 Task: Add a signature Karen Flores containing Best wishes for a happy National Youth Day, Karen Flores to email address softage.5@softage.net and add a label Dashboards
Action: Mouse moved to (855, 73)
Screenshot: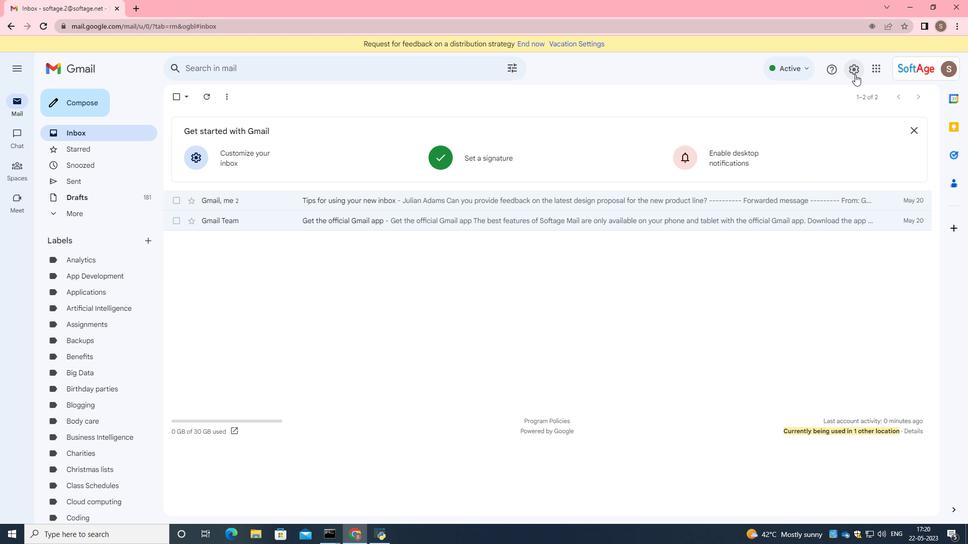 
Action: Mouse pressed left at (855, 73)
Screenshot: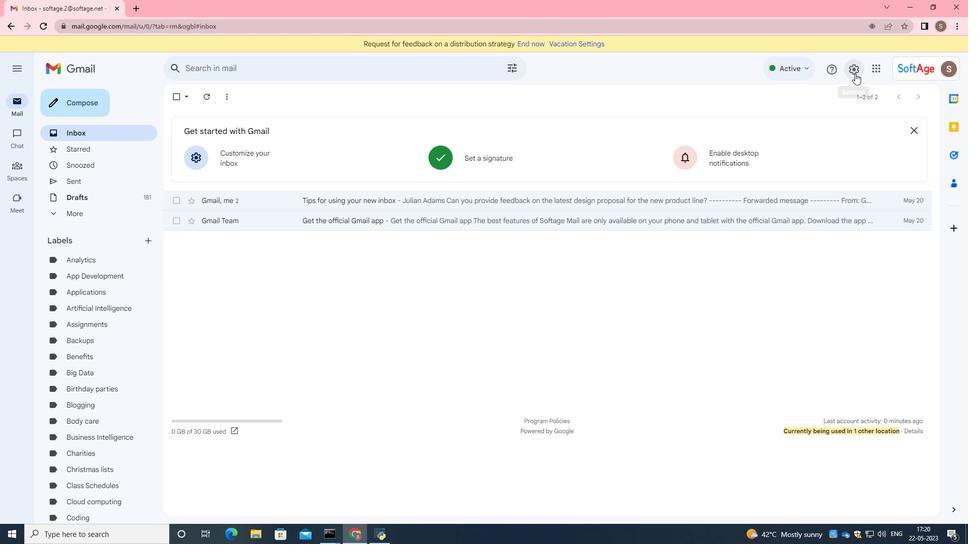
Action: Mouse moved to (846, 118)
Screenshot: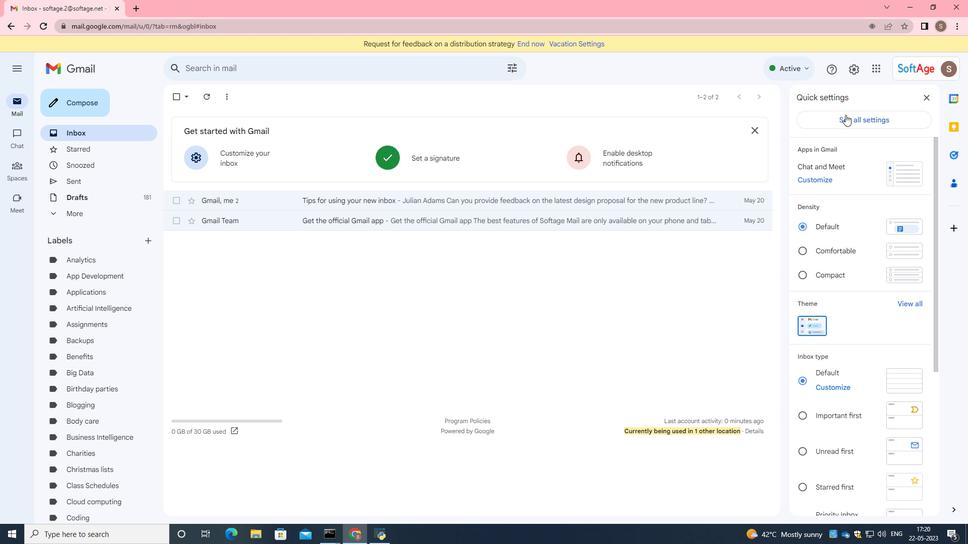 
Action: Mouse pressed left at (846, 118)
Screenshot: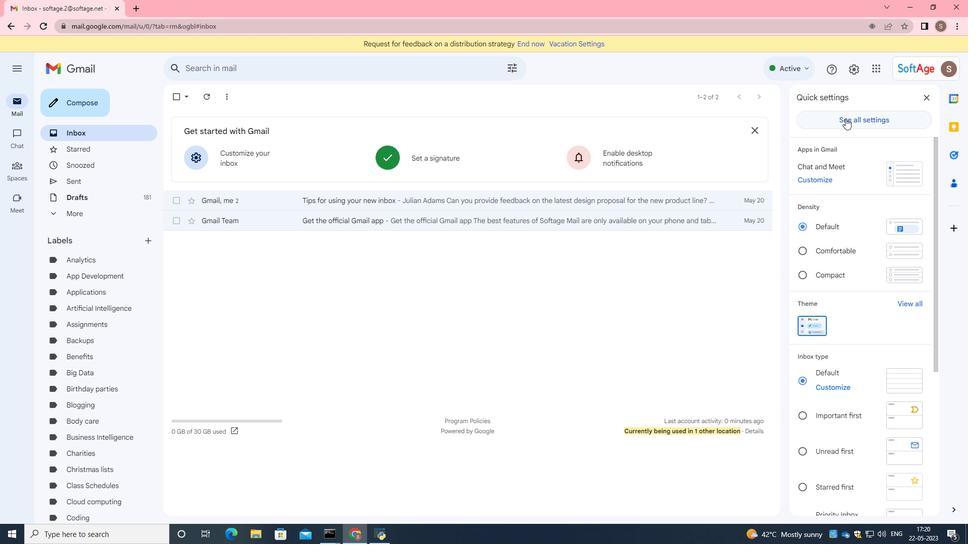 
Action: Mouse moved to (429, 231)
Screenshot: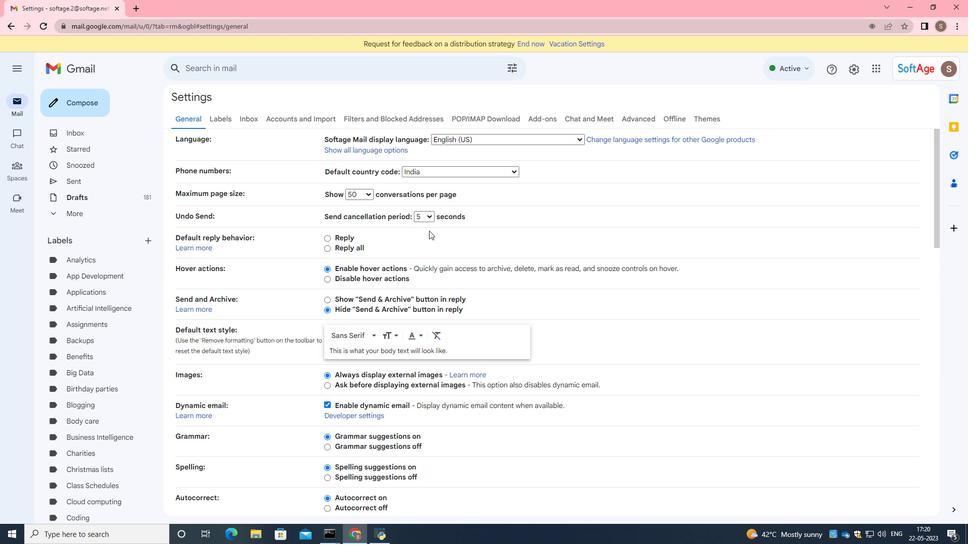 
Action: Mouse scrolled (429, 231) with delta (0, 0)
Screenshot: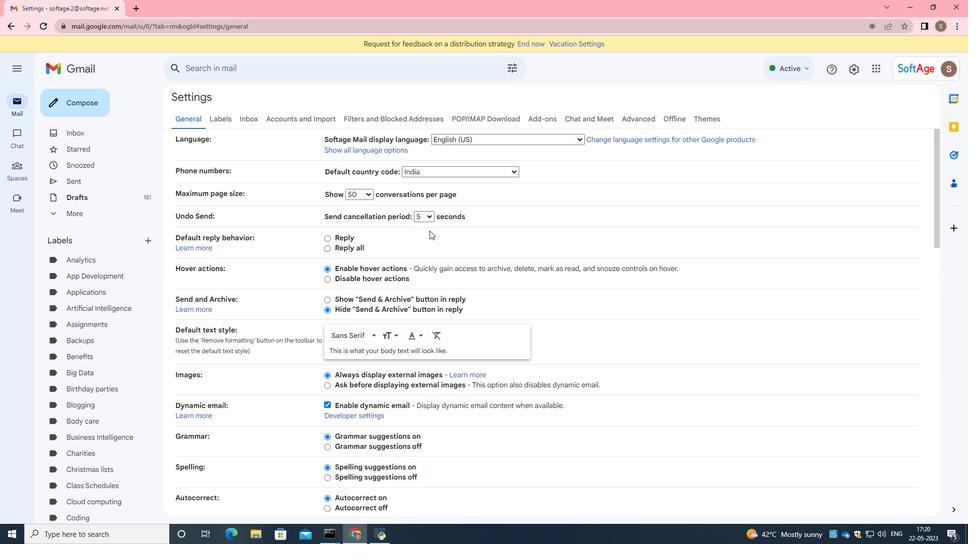 
Action: Mouse scrolled (429, 231) with delta (0, 0)
Screenshot: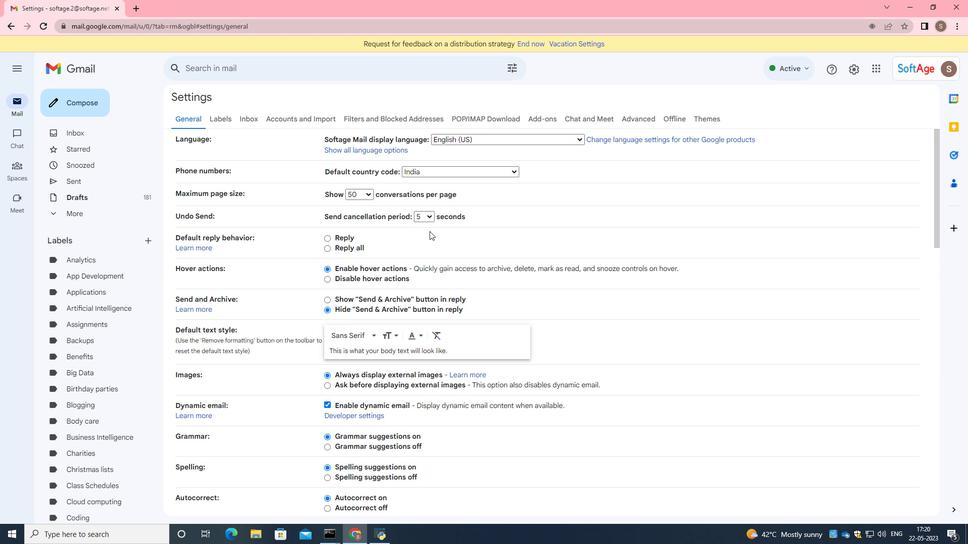 
Action: Mouse scrolled (429, 231) with delta (0, 0)
Screenshot: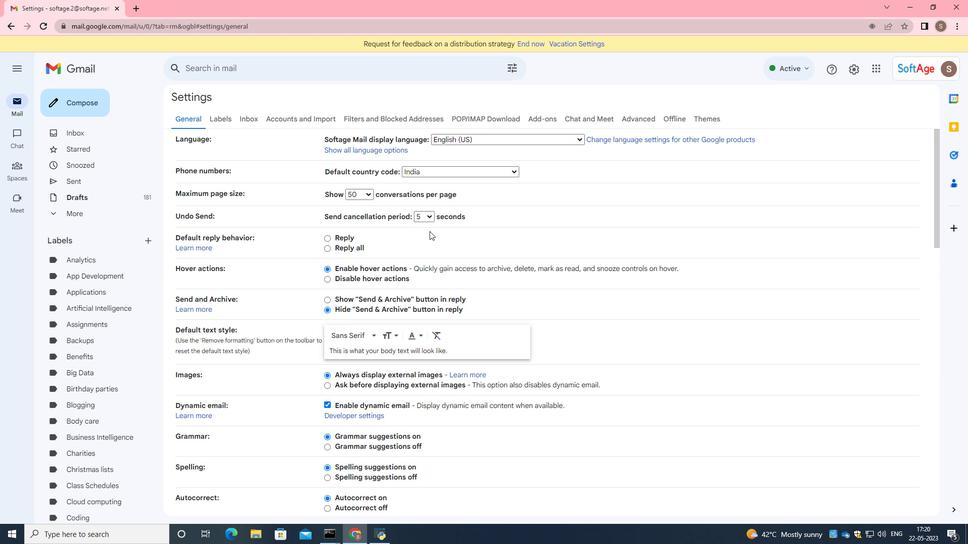 
Action: Mouse scrolled (429, 231) with delta (0, 0)
Screenshot: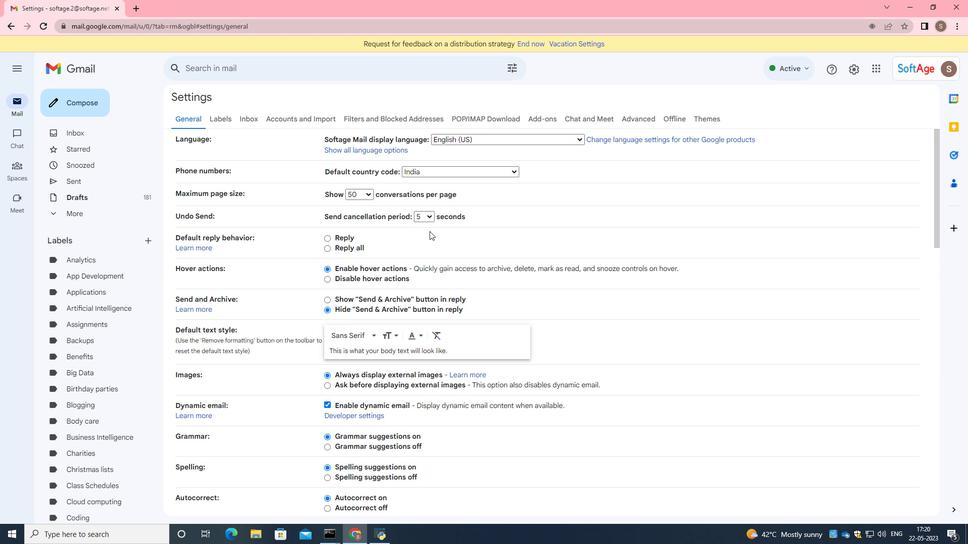 
Action: Mouse moved to (430, 230)
Screenshot: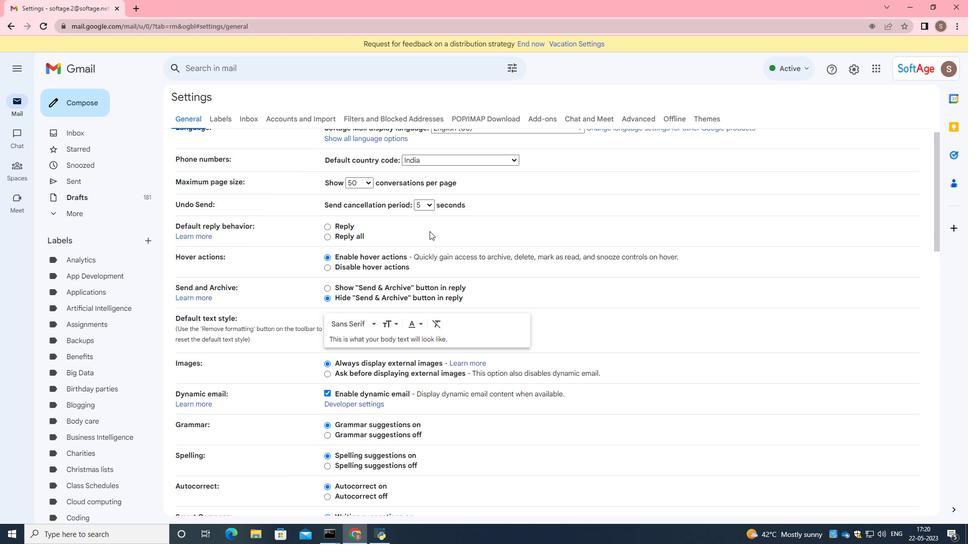 
Action: Mouse scrolled (430, 229) with delta (0, 0)
Screenshot: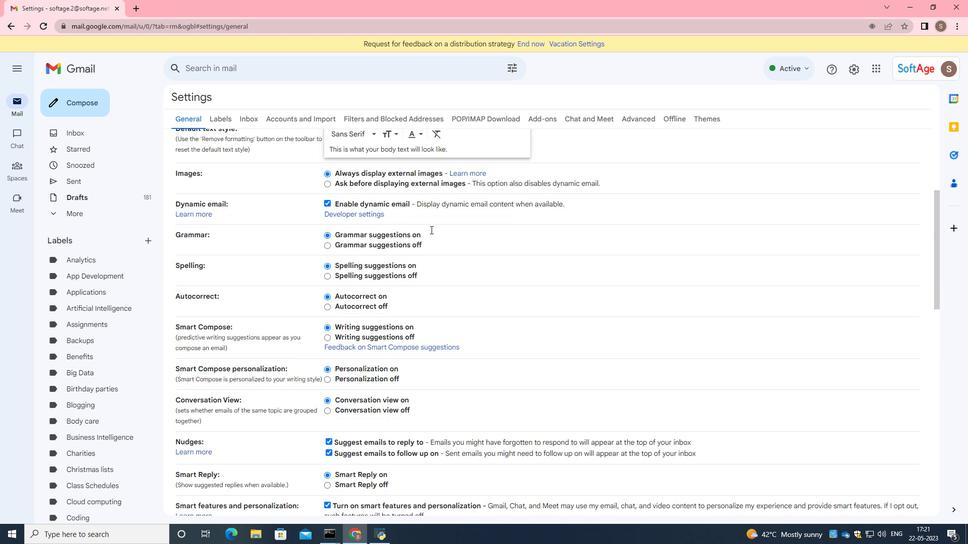 
Action: Mouse scrolled (430, 229) with delta (0, 0)
Screenshot: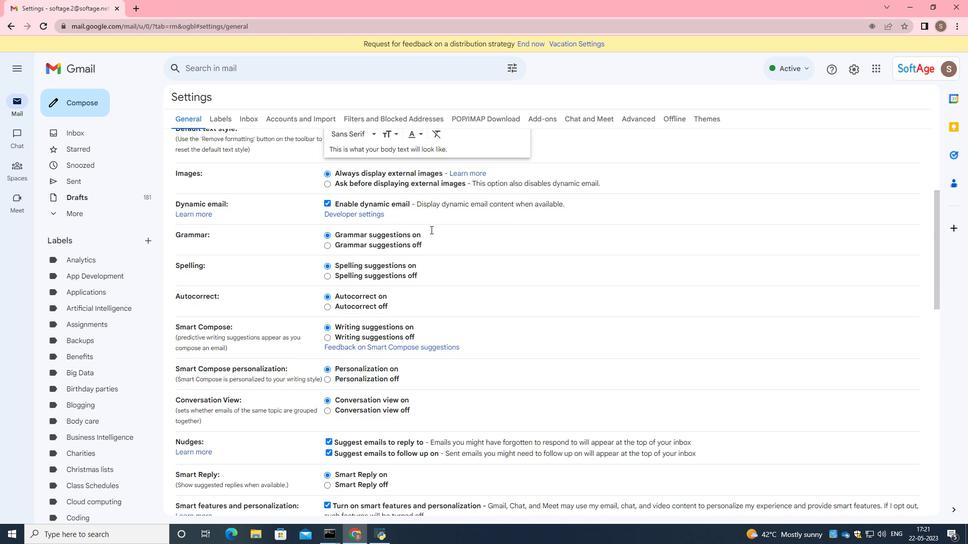 
Action: Mouse moved to (431, 229)
Screenshot: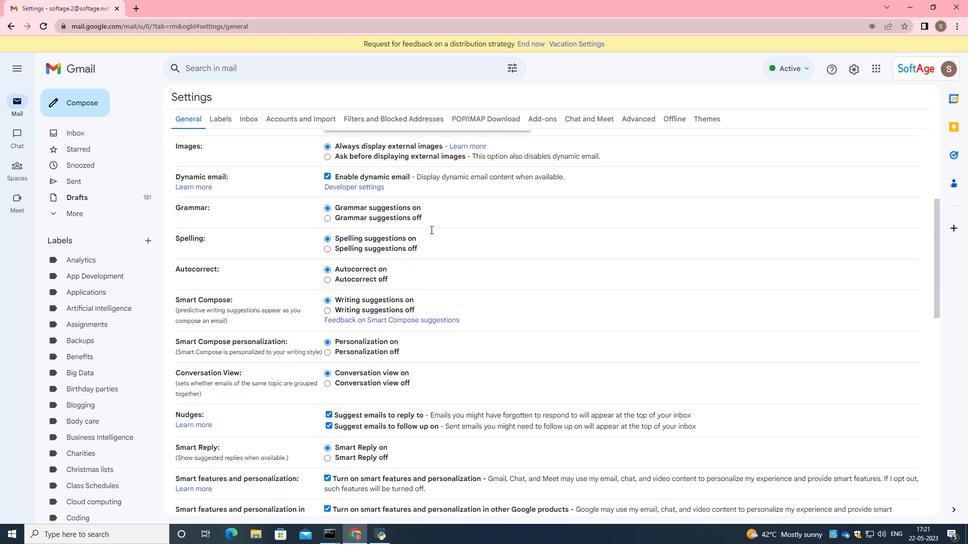
Action: Mouse scrolled (431, 229) with delta (0, 0)
Screenshot: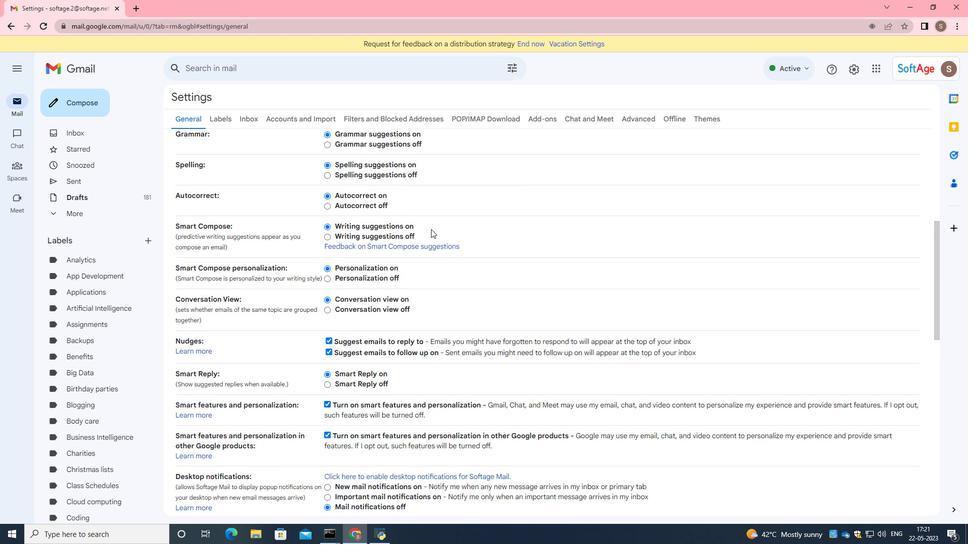 
Action: Mouse scrolled (431, 229) with delta (0, 0)
Screenshot: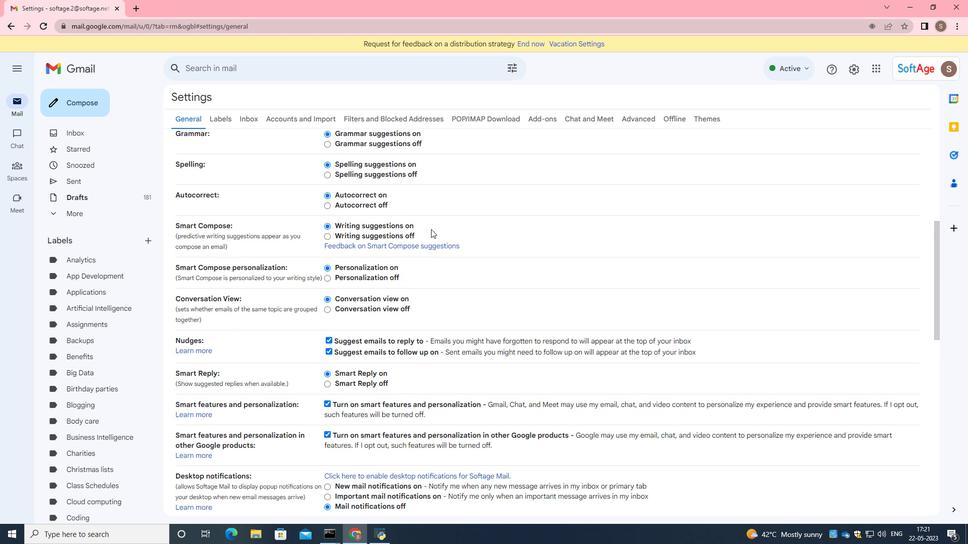 
Action: Mouse moved to (431, 229)
Screenshot: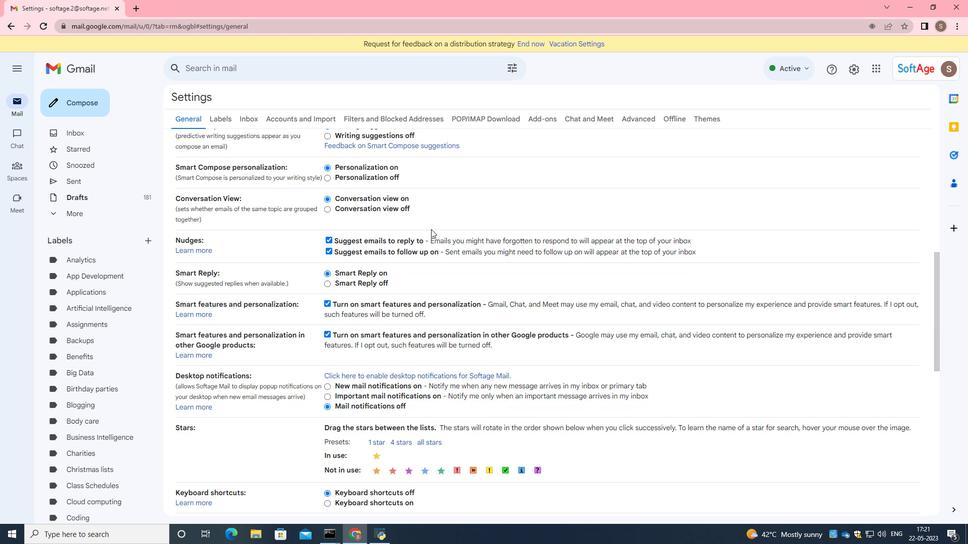 
Action: Mouse scrolled (431, 228) with delta (0, 0)
Screenshot: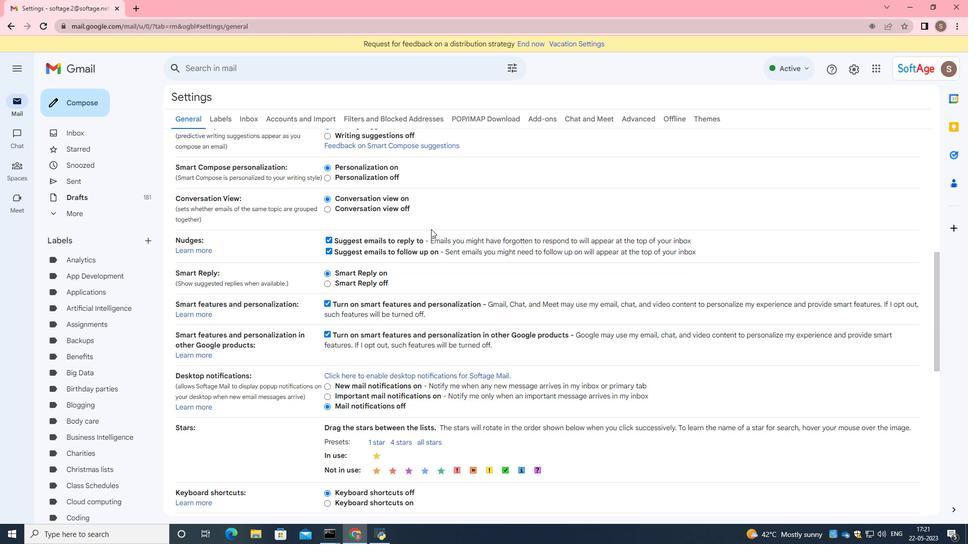 
Action: Mouse moved to (432, 229)
Screenshot: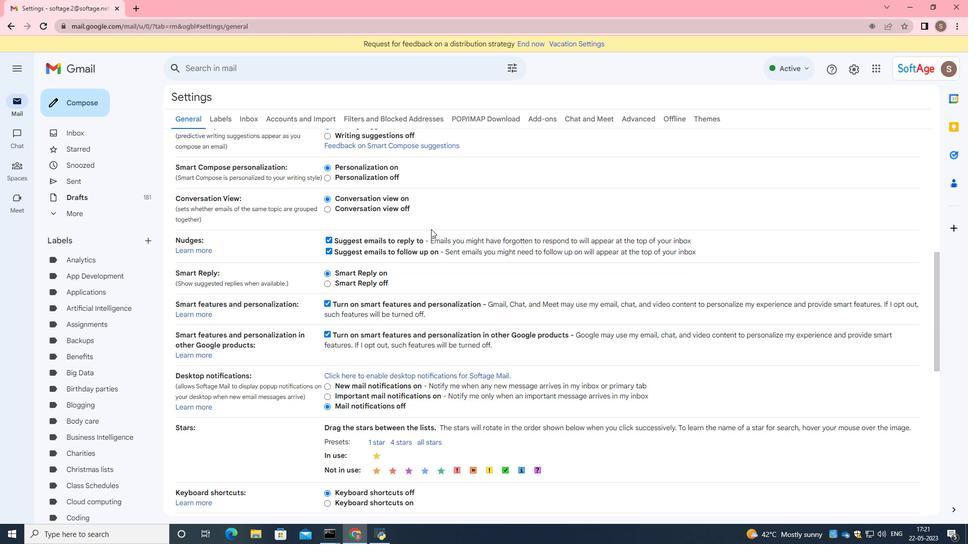 
Action: Mouse scrolled (431, 228) with delta (0, 0)
Screenshot: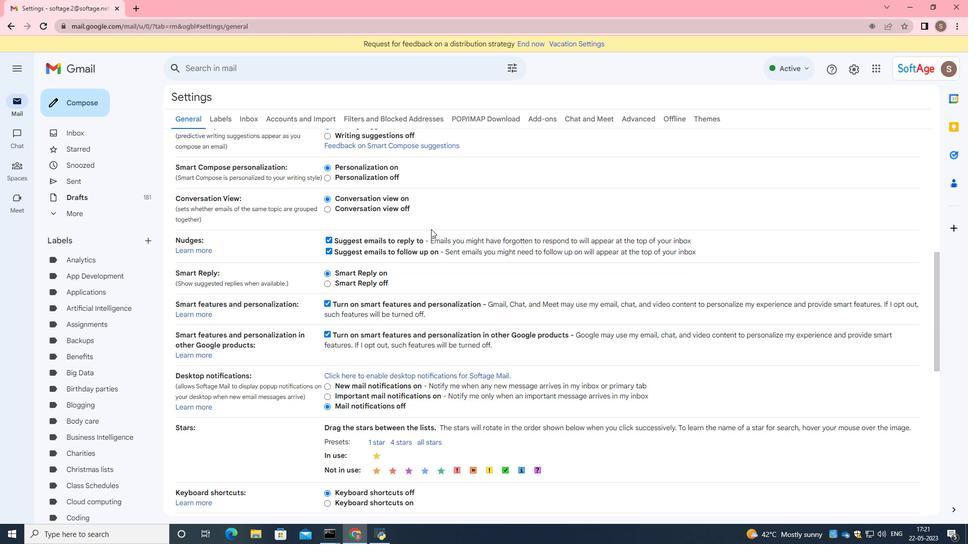 
Action: Mouse scrolled (432, 229) with delta (0, 0)
Screenshot: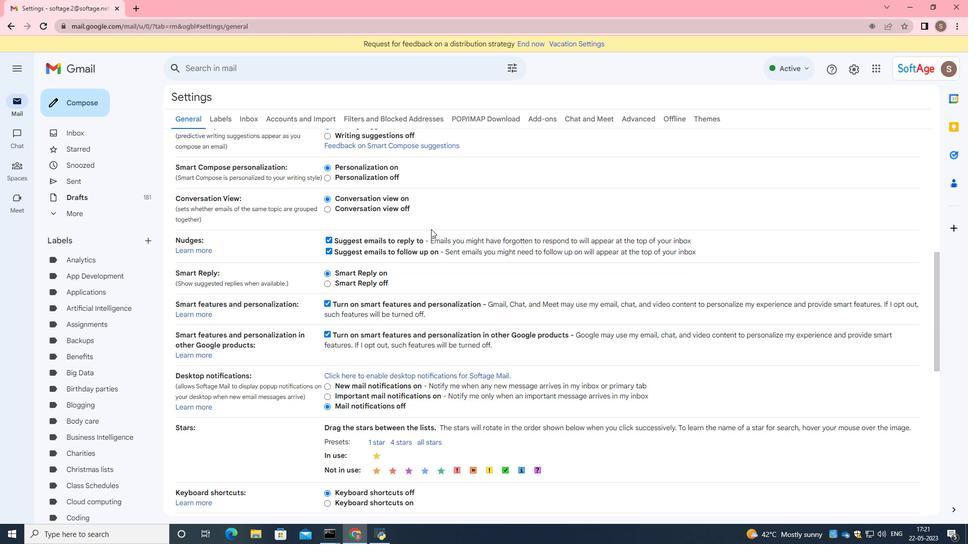 
Action: Mouse moved to (432, 230)
Screenshot: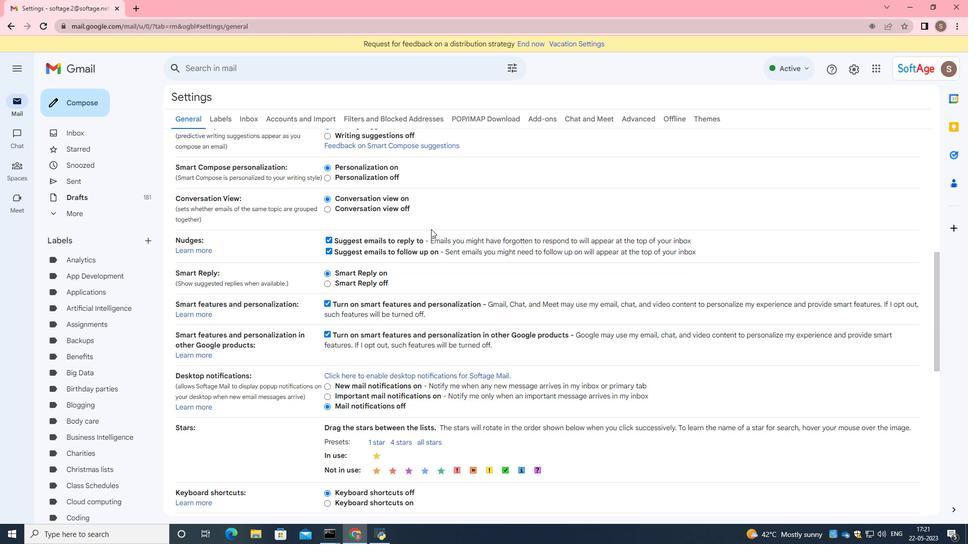 
Action: Mouse scrolled (432, 229) with delta (0, 0)
Screenshot: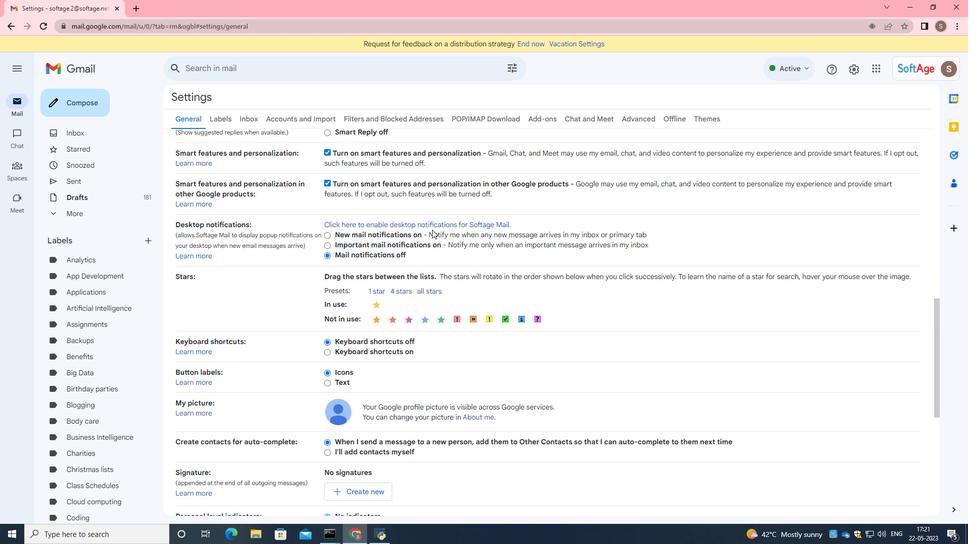 
Action: Mouse moved to (432, 230)
Screenshot: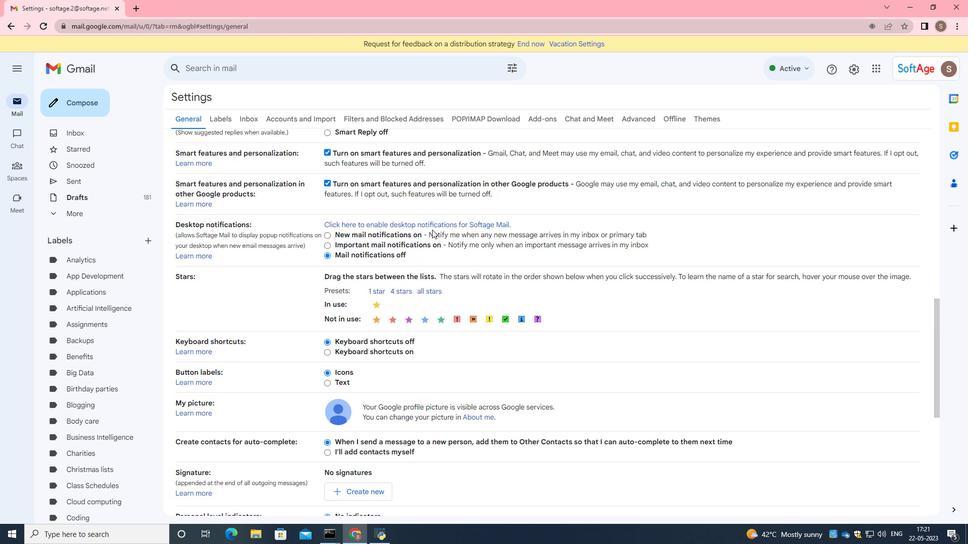 
Action: Mouse scrolled (432, 229) with delta (0, 0)
Screenshot: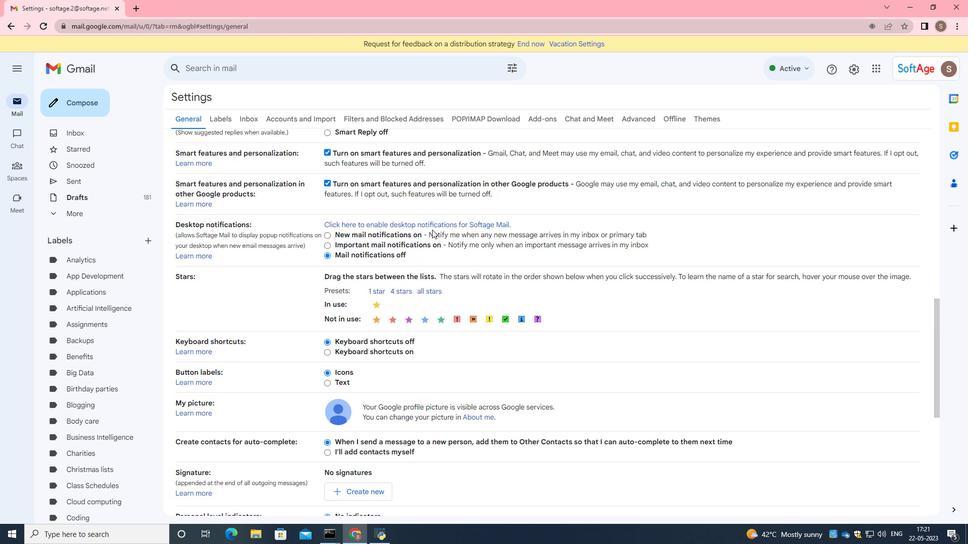 
Action: Mouse moved to (432, 230)
Screenshot: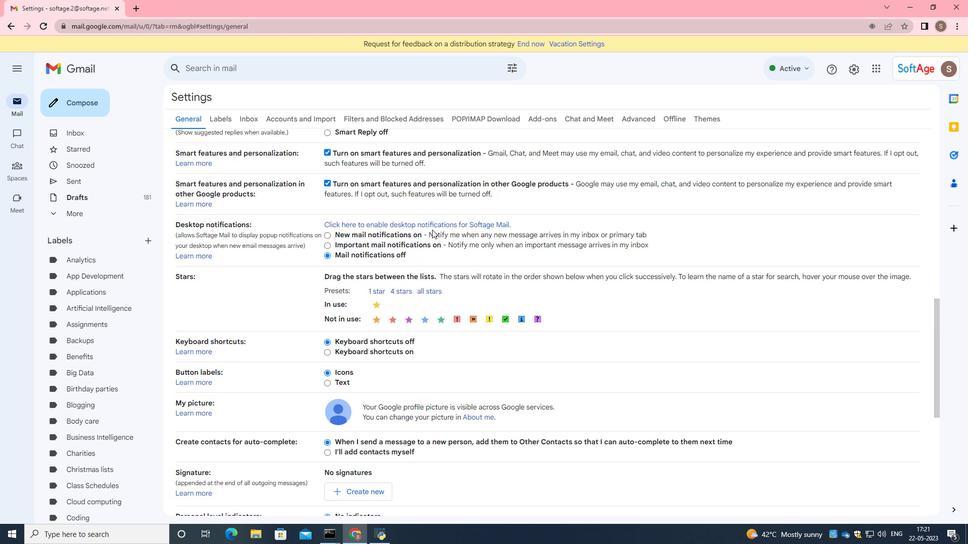 
Action: Mouse scrolled (432, 230) with delta (0, 0)
Screenshot: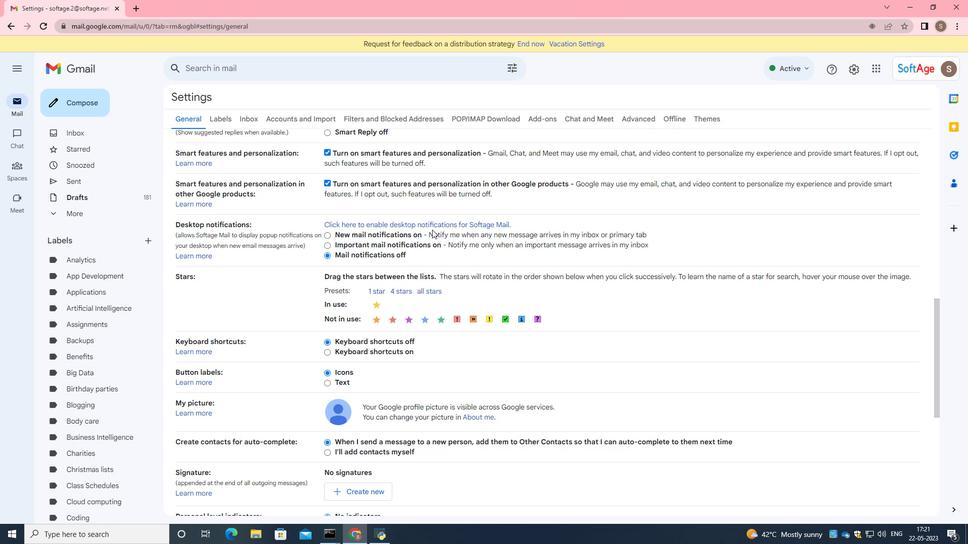 
Action: Mouse moved to (366, 334)
Screenshot: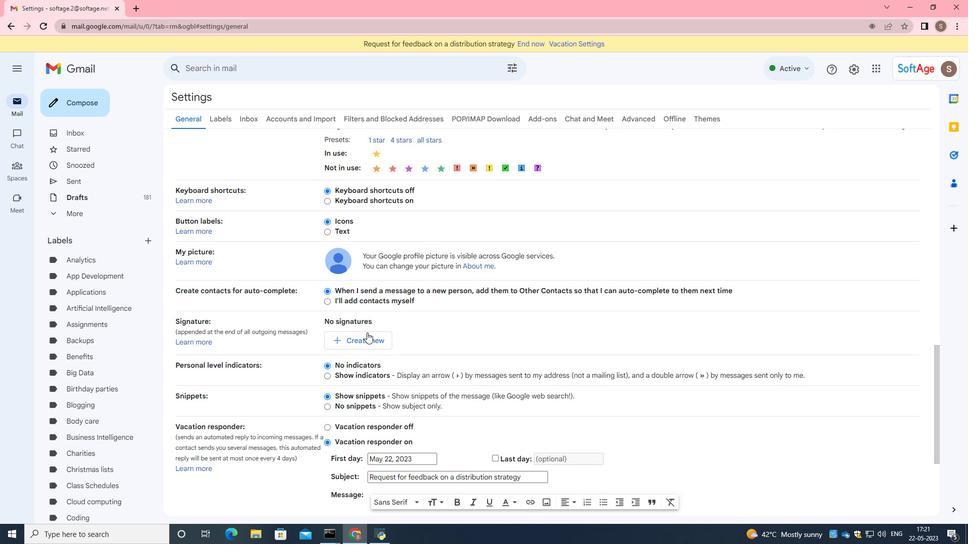 
Action: Mouse pressed left at (366, 334)
Screenshot: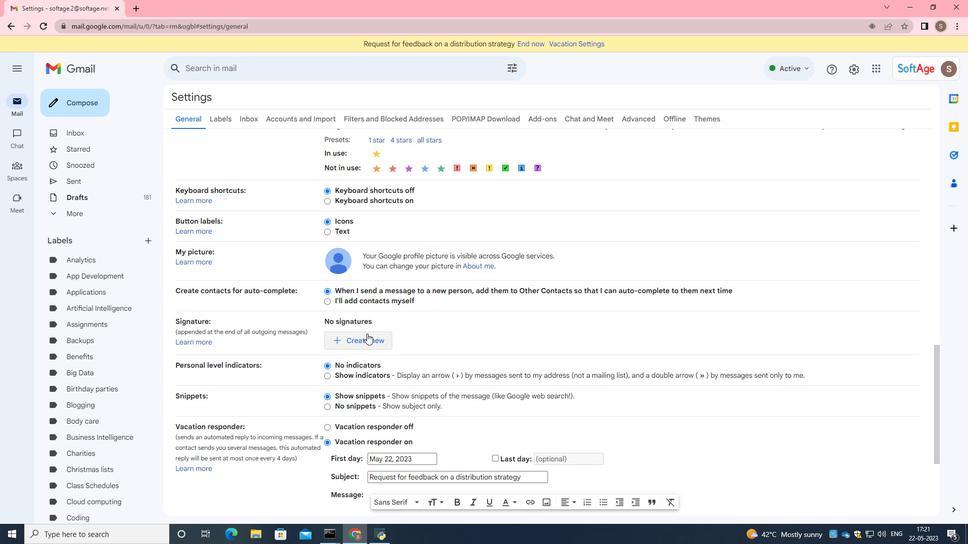 
Action: Mouse moved to (429, 272)
Screenshot: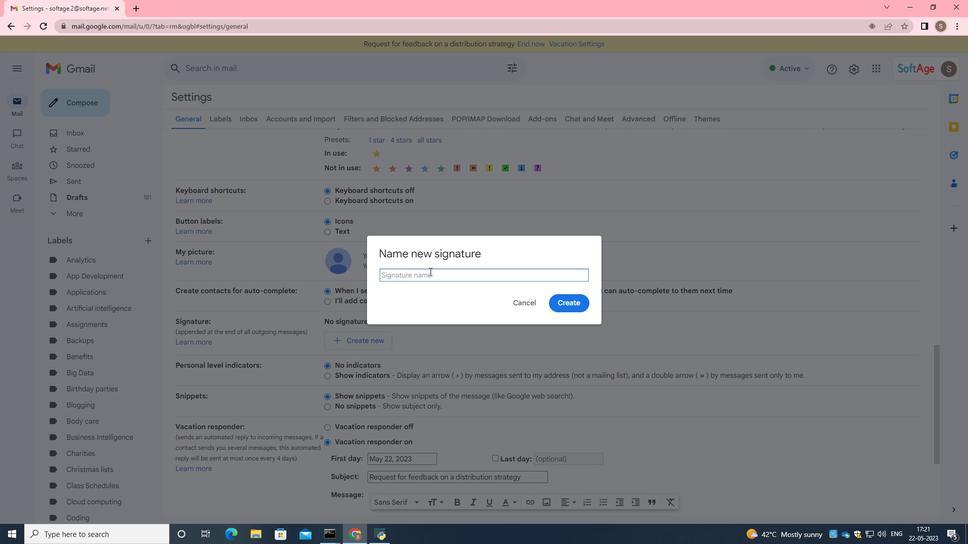 
Action: Key pressed <Key.caps_lock>K<Key.caps_lock>aran<Key.space><Key.caps_lock>F<Key.caps_lock>lores
Screenshot: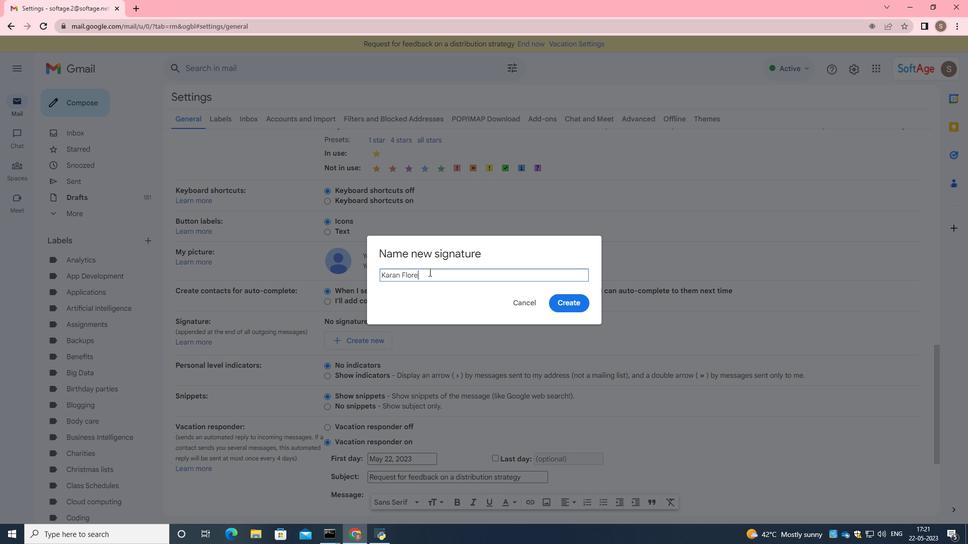 
Action: Mouse moved to (567, 303)
Screenshot: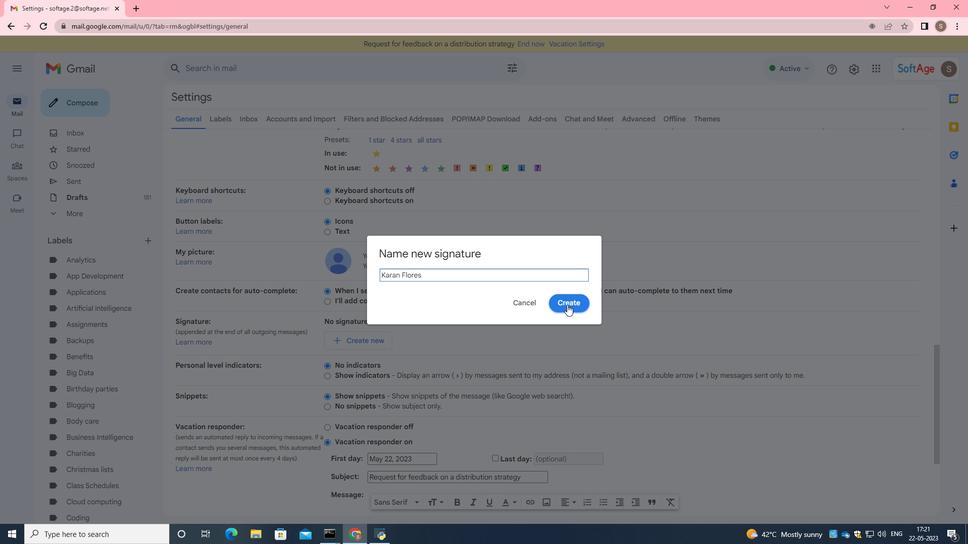
Action: Mouse pressed left at (567, 303)
Screenshot: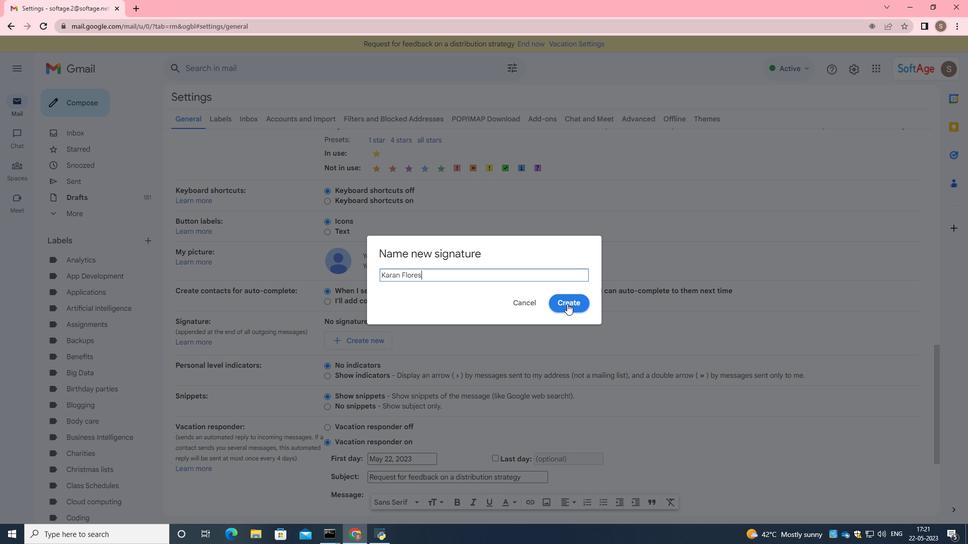 
Action: Mouse moved to (541, 335)
Screenshot: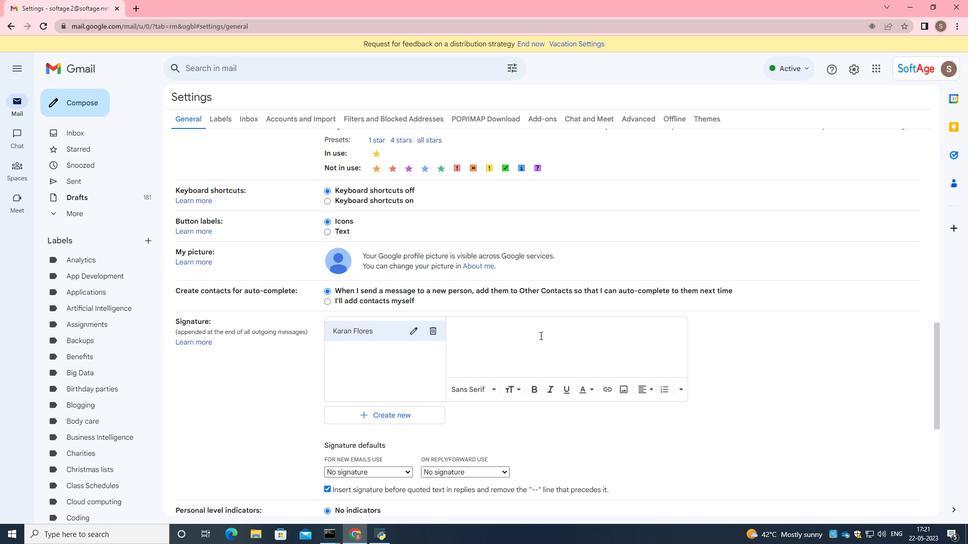 
Action: Mouse pressed left at (541, 335)
Screenshot: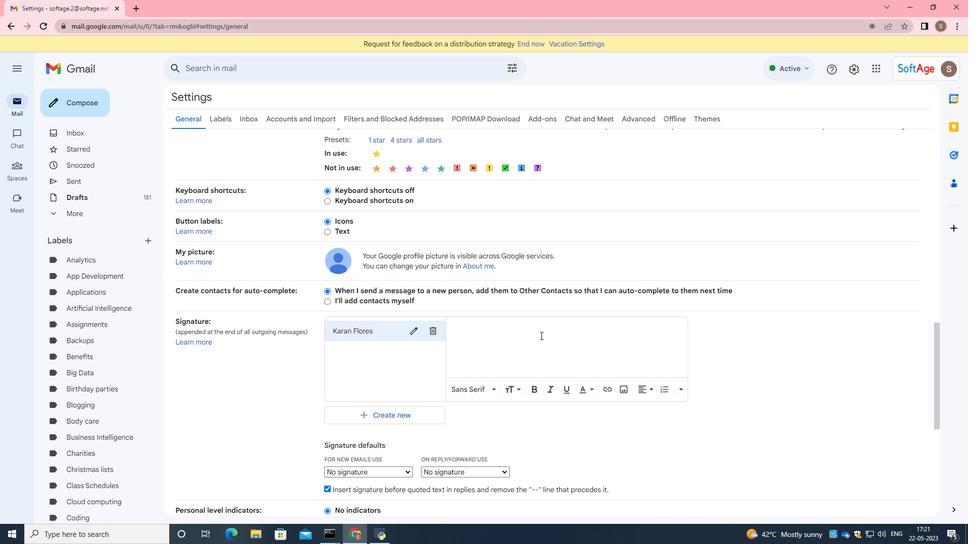 
Action: Key pressed <Key.caps_lock>B<Key.caps_lock>est<Key.space><Key.caps_lock><Key.caps_lock>wishes<Key.space>for<Key.space>a<Key.space><Key.caps_lock>H<Key.caps_lock>appy<Key.space><Key.caps_lock>N<Key.caps_lock>ational<Key.space><Key.caps_lock>YO<Key.backspace><Key.caps_lock>outh<Key.space><Key.caps_lock>D<Key.caps_lock>ay,<Key.enter><Key.caps_lock>K<Key.caps_lock>aran<Key.space><Key.caps_lock>F<Key.caps_lock>lores
Screenshot: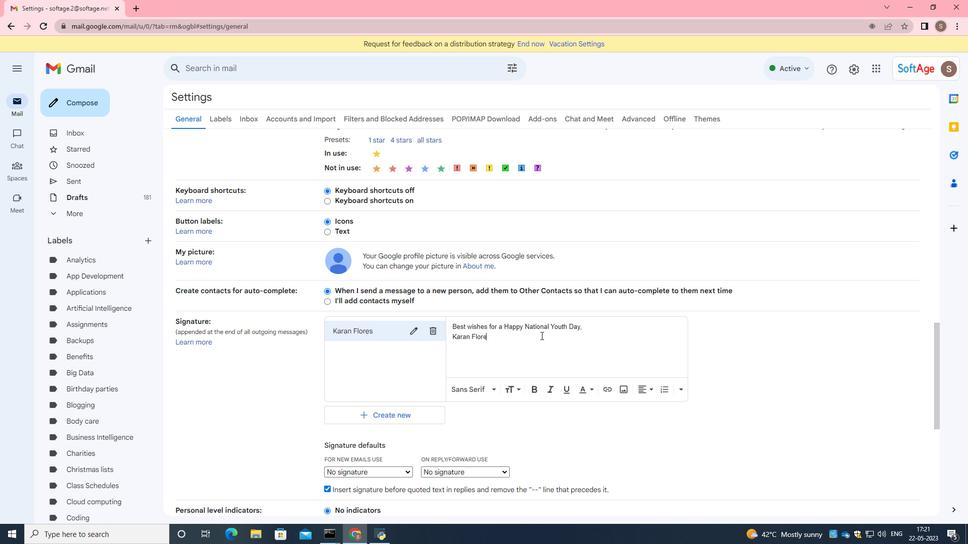 
Action: Mouse moved to (543, 335)
Screenshot: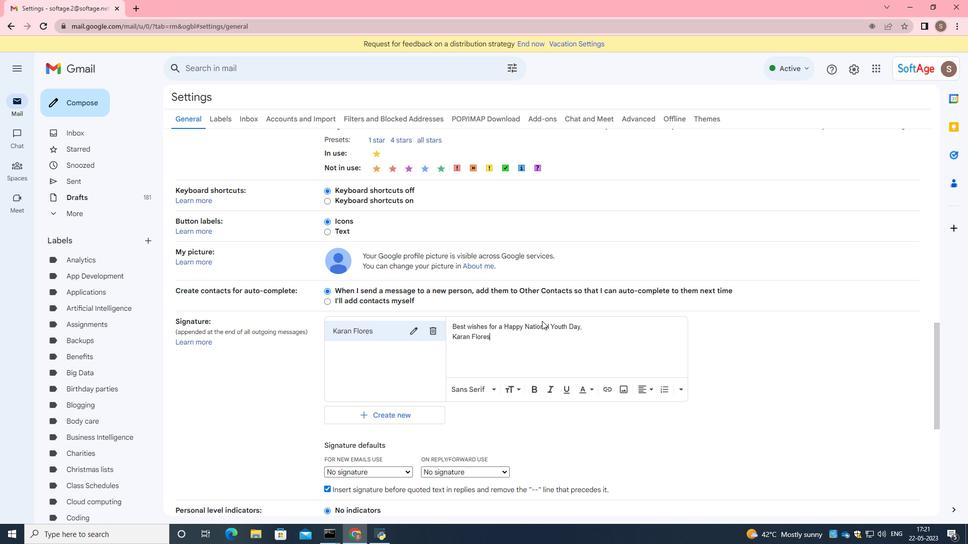 
Action: Mouse scrolled (543, 335) with delta (0, 0)
Screenshot: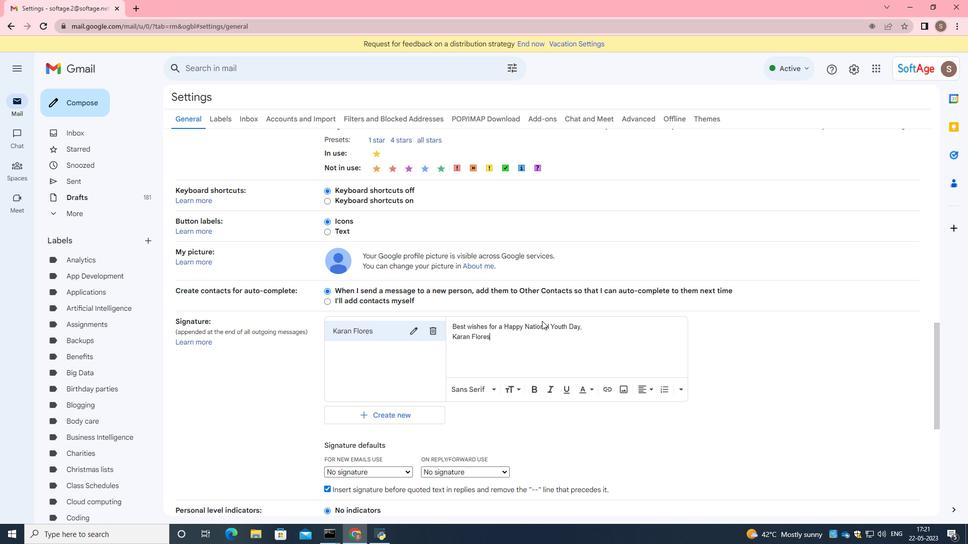
Action: Mouse moved to (544, 350)
Screenshot: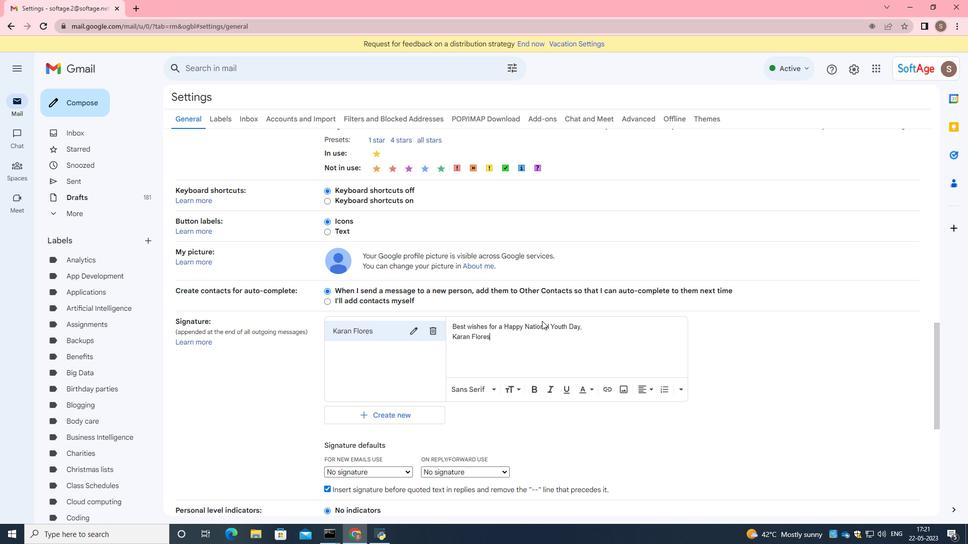 
Action: Mouse scrolled (544, 349) with delta (0, 0)
Screenshot: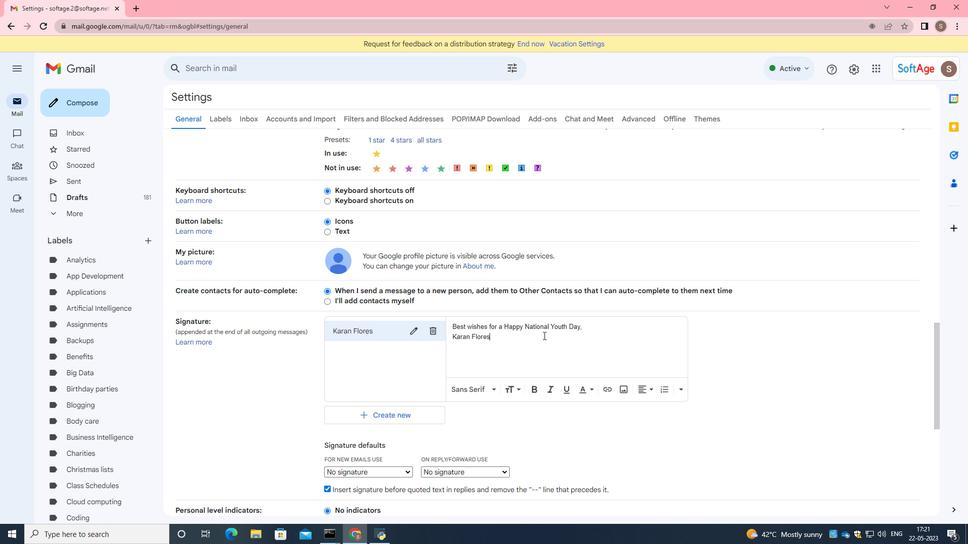 
Action: Mouse moved to (544, 351)
Screenshot: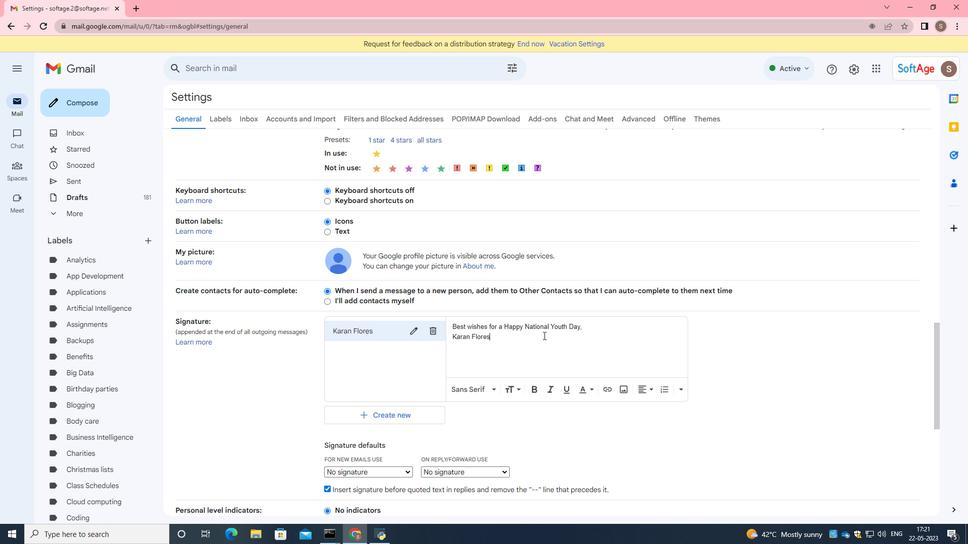 
Action: Mouse scrolled (544, 350) with delta (0, 0)
Screenshot: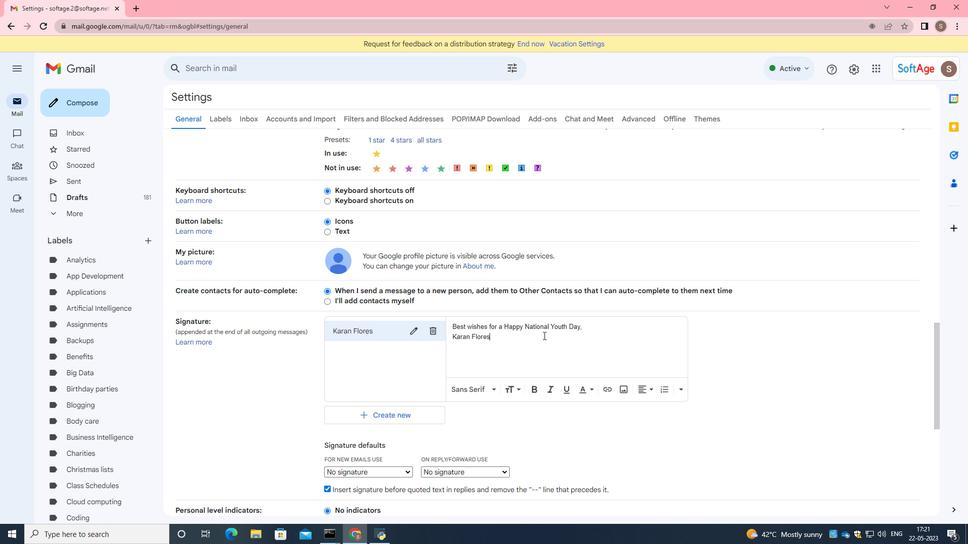 
Action: Mouse scrolled (544, 350) with delta (0, 0)
Screenshot: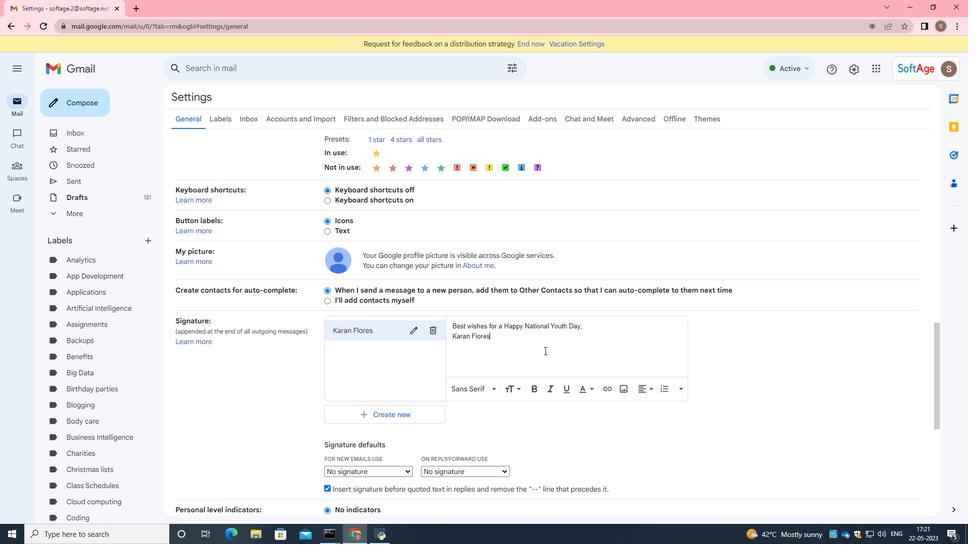 
Action: Mouse scrolled (544, 350) with delta (0, 0)
Screenshot: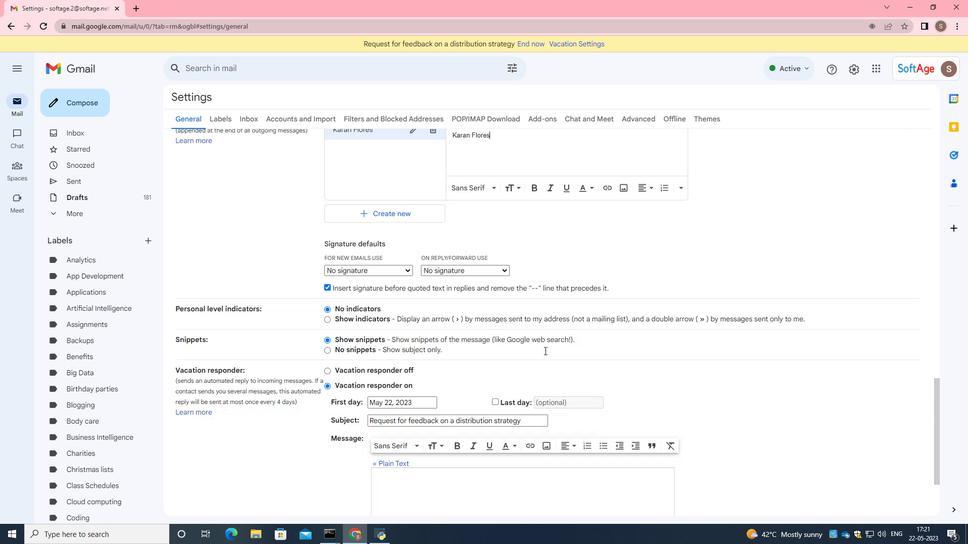 
Action: Mouse scrolled (544, 350) with delta (0, 0)
Screenshot: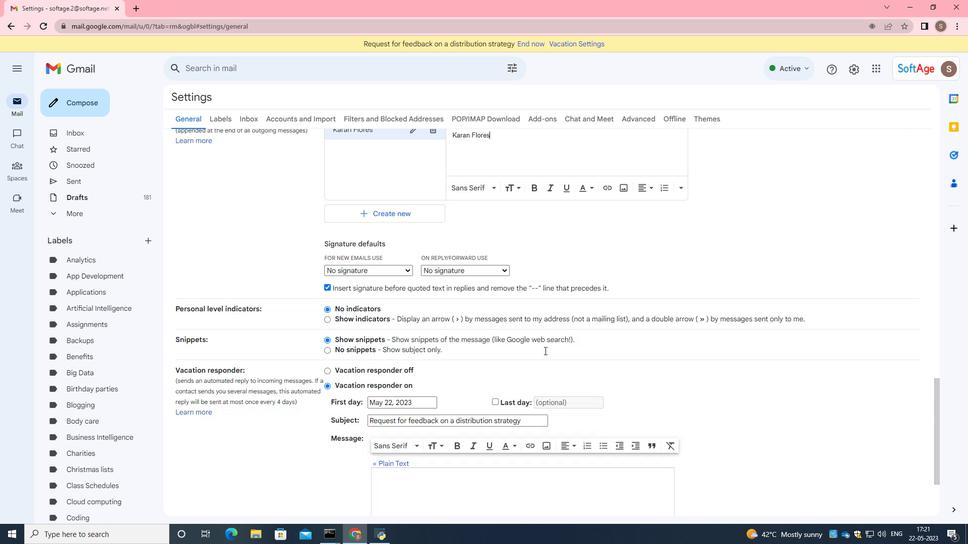 
Action: Mouse scrolled (544, 350) with delta (0, 0)
Screenshot: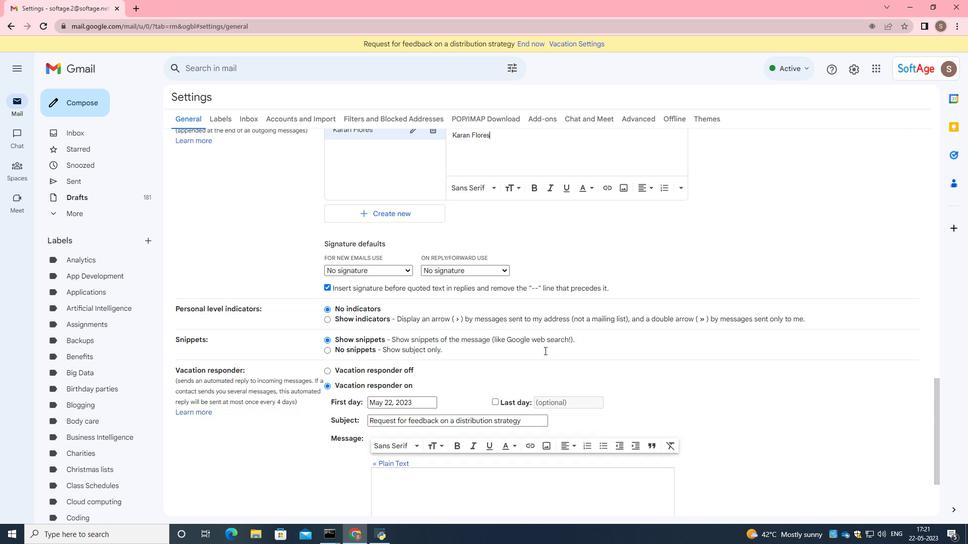 
Action: Mouse scrolled (544, 350) with delta (0, 0)
Screenshot: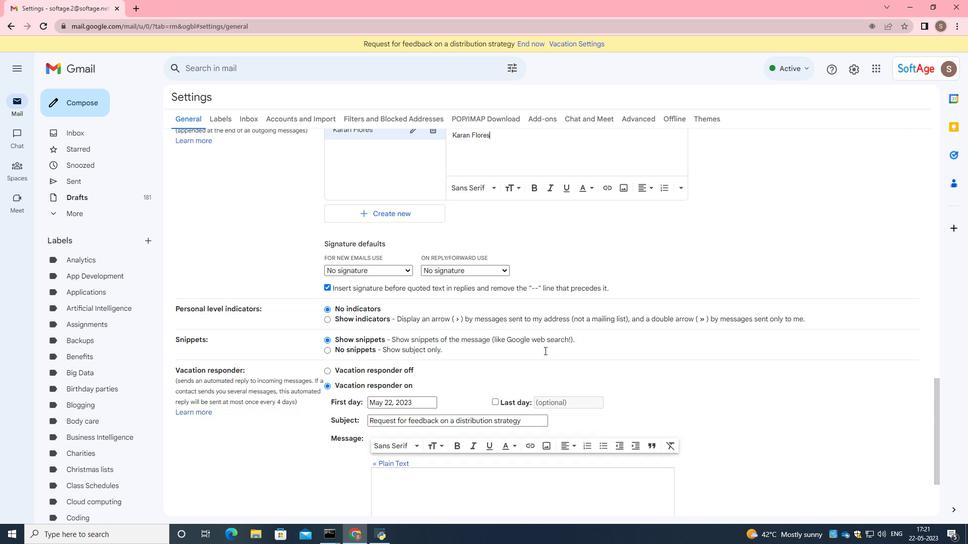 
Action: Mouse moved to (528, 457)
Screenshot: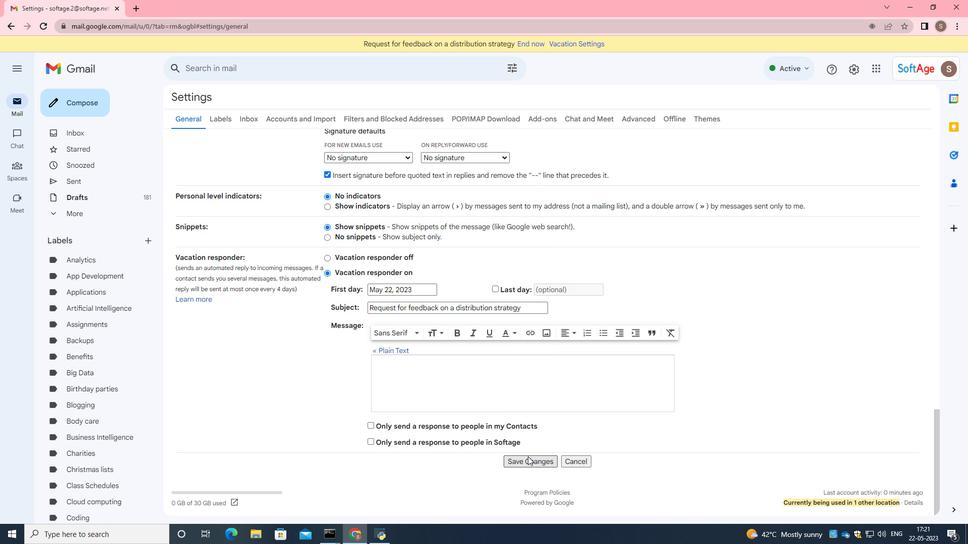 
Action: Mouse pressed left at (528, 457)
Screenshot: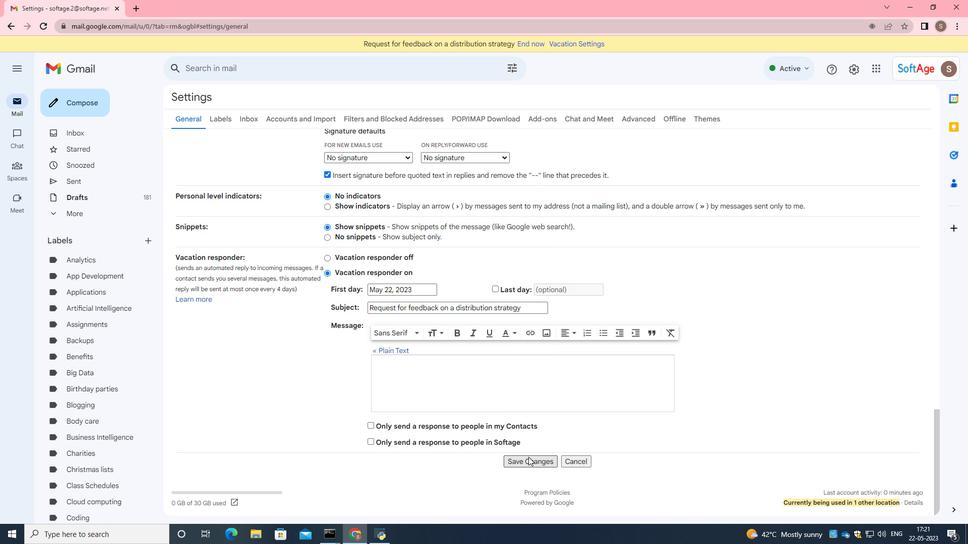 
Action: Mouse moved to (84, 104)
Screenshot: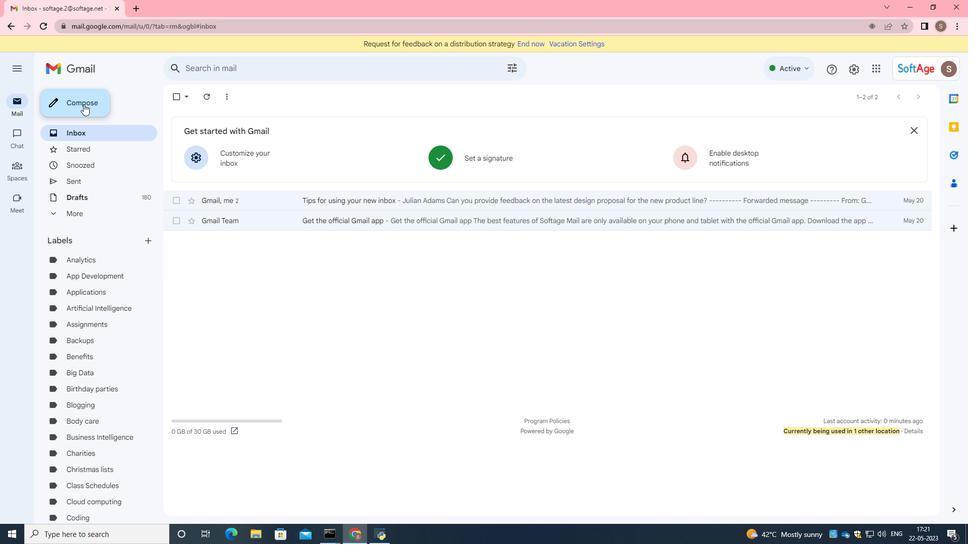 
Action: Mouse pressed left at (84, 104)
Screenshot: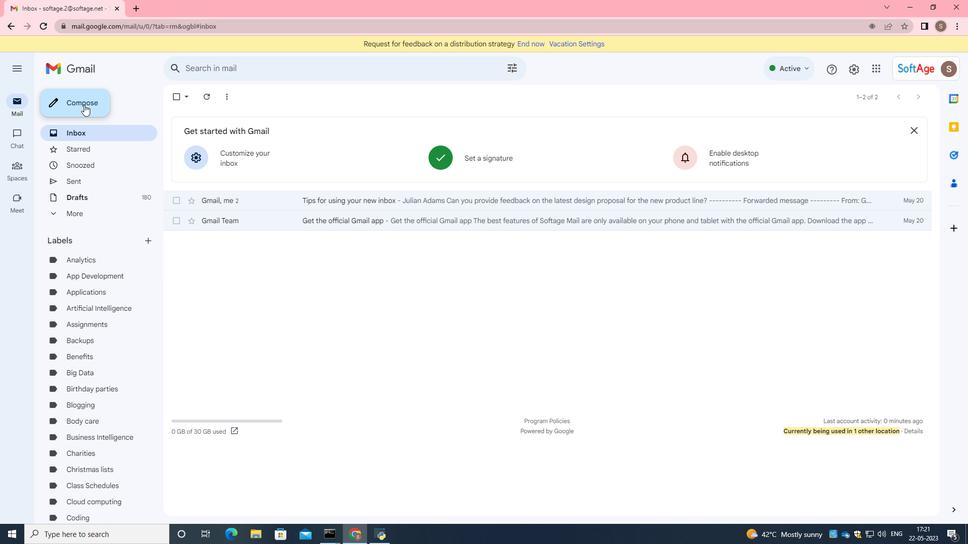 
Action: Mouse moved to (685, 244)
Screenshot: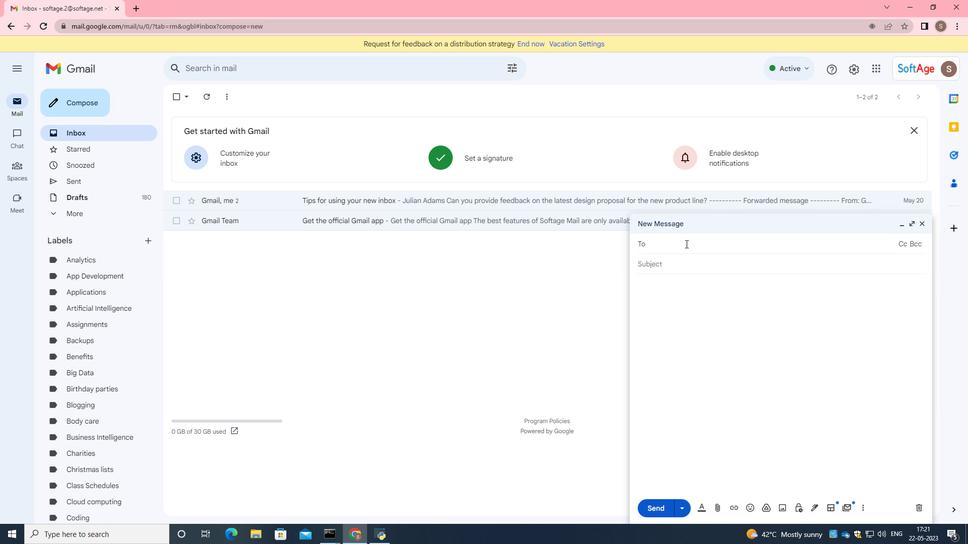 
Action: Key pressed softage.5<Key.shift>@softage.net
Screenshot: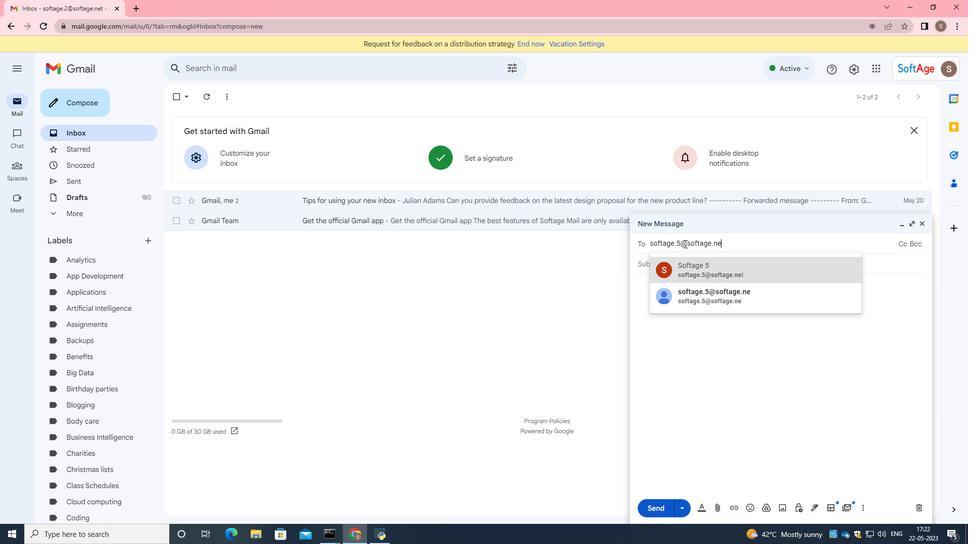 
Action: Mouse moved to (696, 265)
Screenshot: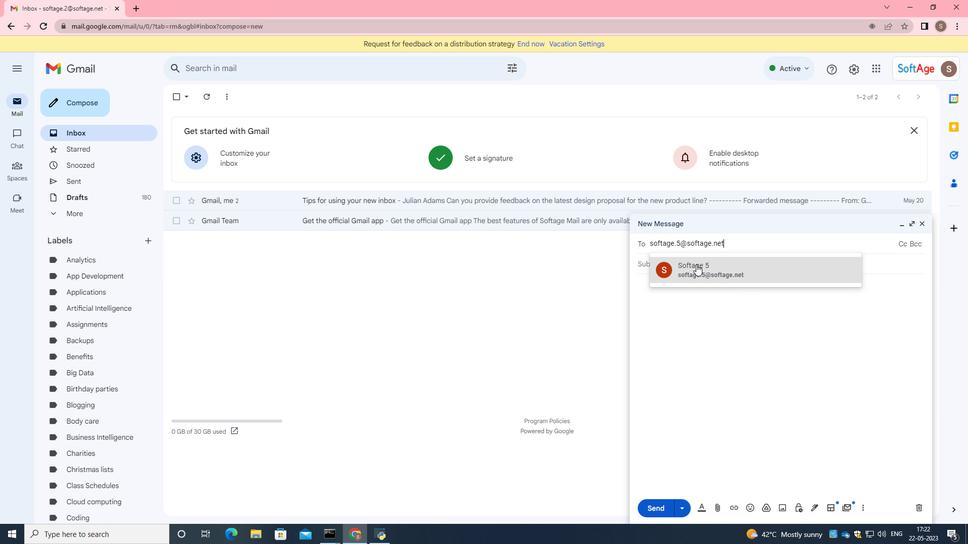 
Action: Mouse pressed left at (696, 265)
Screenshot: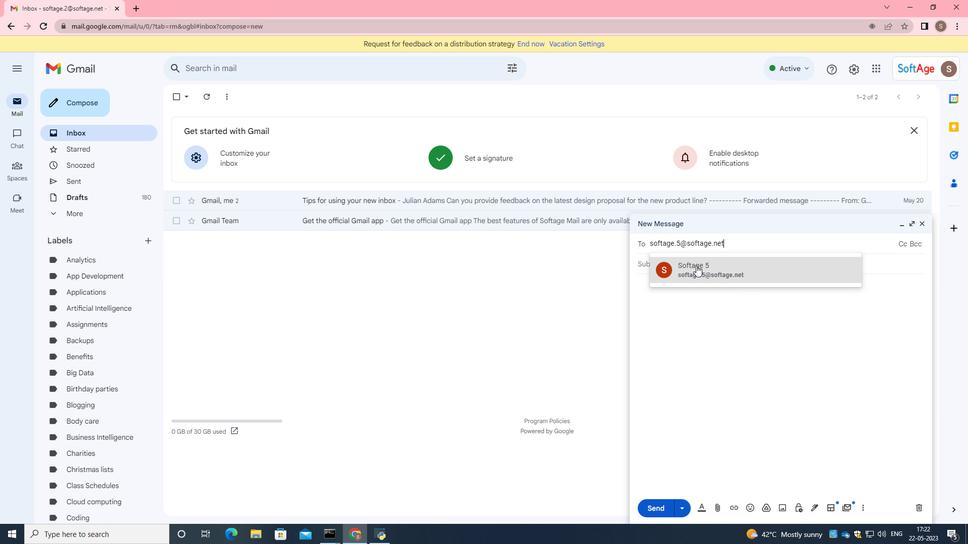 
Action: Mouse moved to (820, 508)
Screenshot: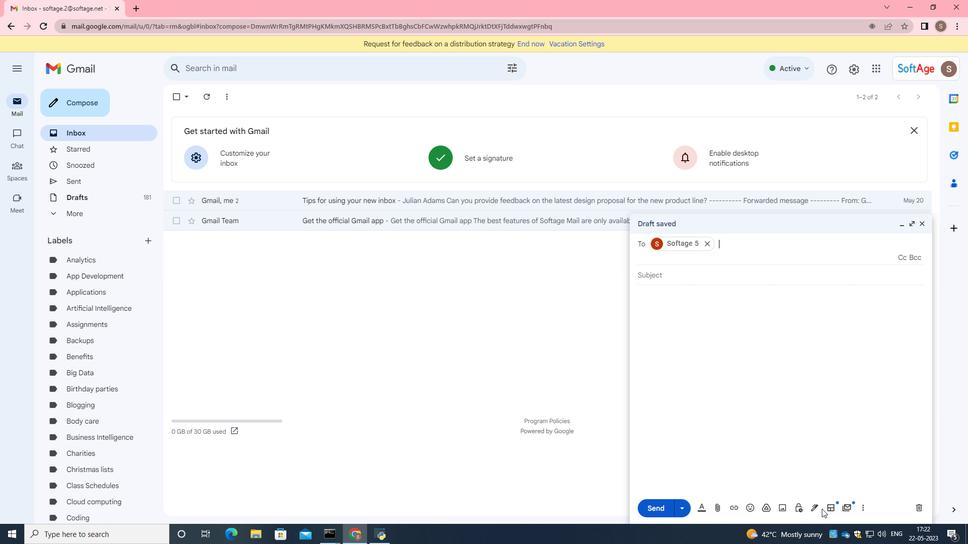 
Action: Mouse pressed left at (820, 508)
Screenshot: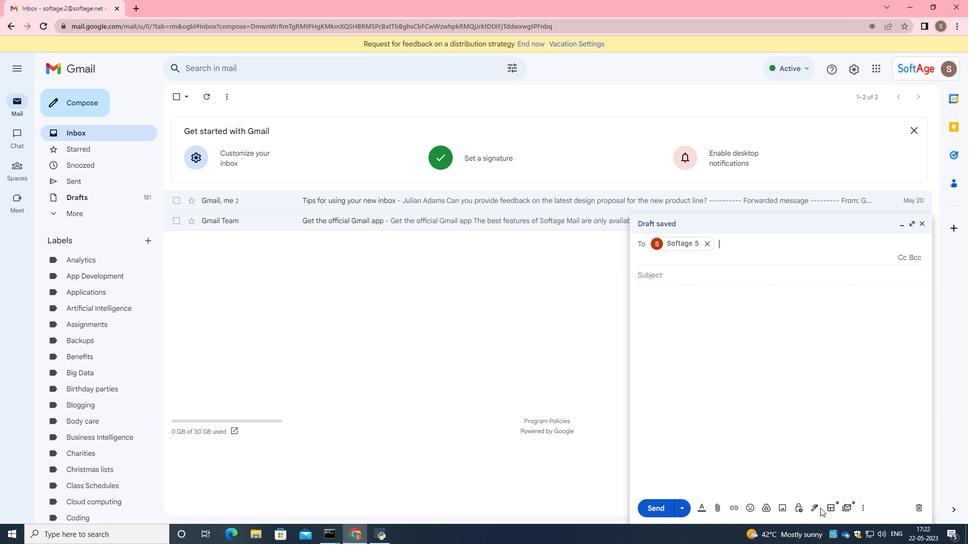 
Action: Mouse moved to (818, 508)
Screenshot: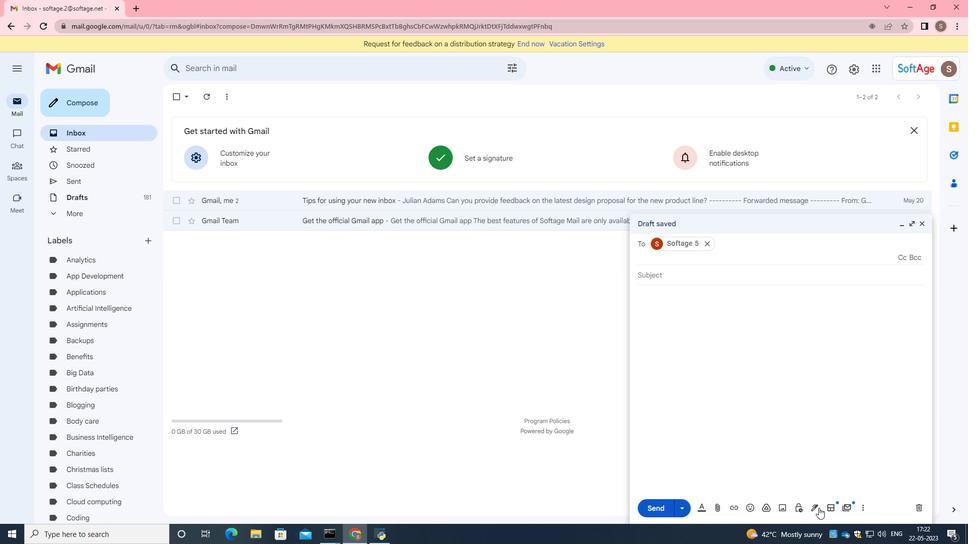 
Action: Mouse pressed left at (818, 508)
Screenshot: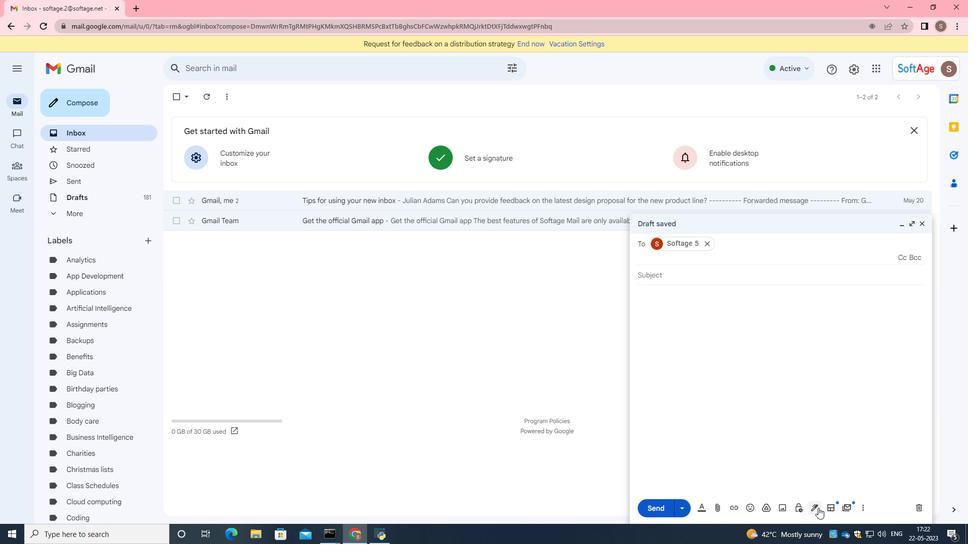 
Action: Mouse moved to (842, 493)
Screenshot: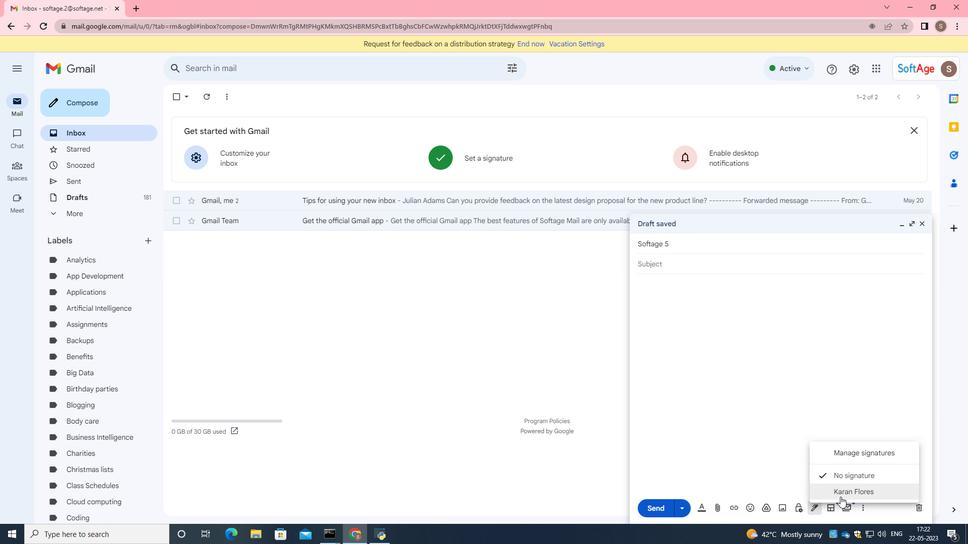 
Action: Mouse pressed left at (842, 493)
Screenshot: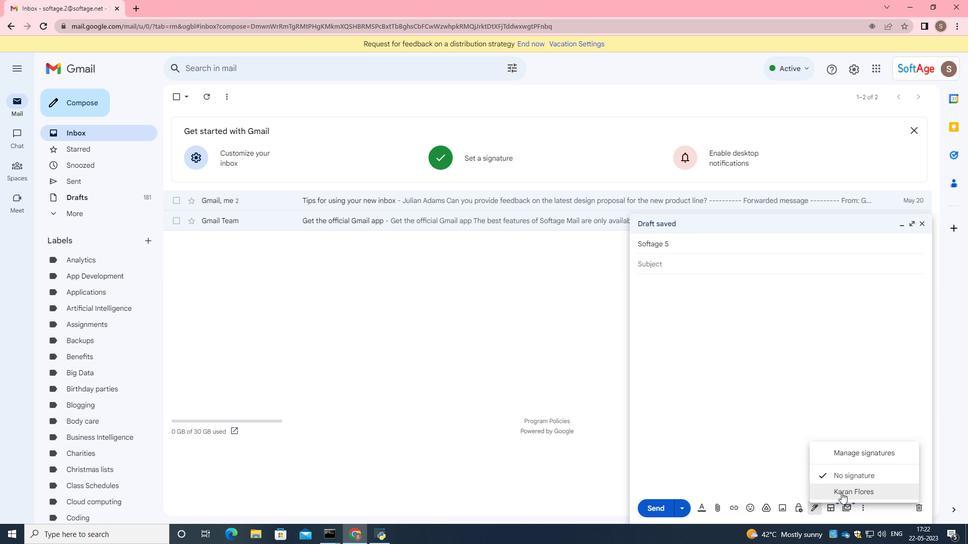 
Action: Mouse moved to (862, 511)
Screenshot: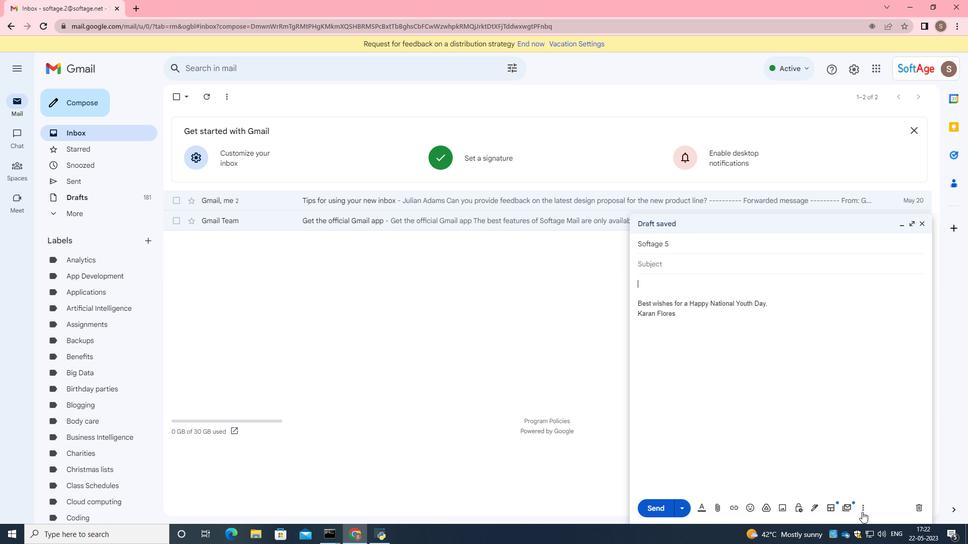 
Action: Mouse pressed left at (862, 511)
Screenshot: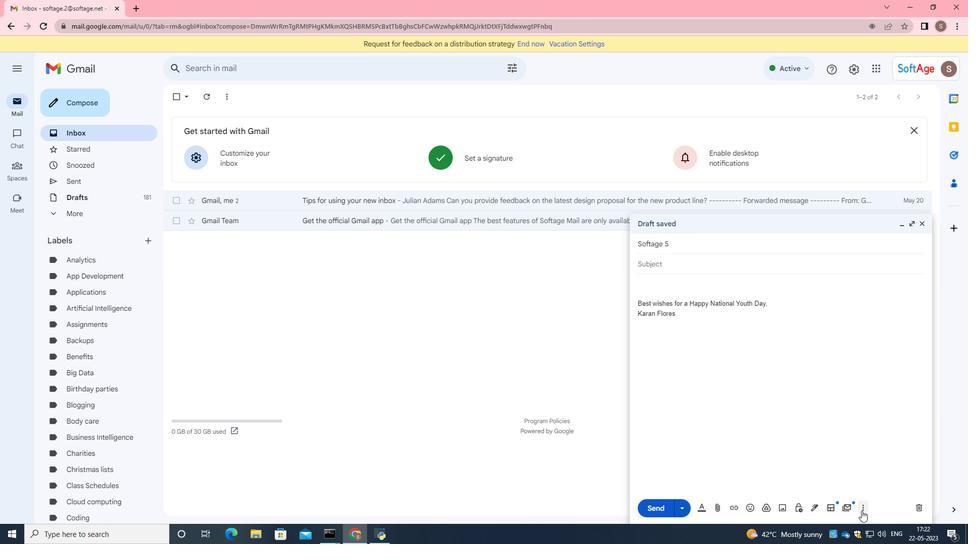 
Action: Mouse moved to (609, 370)
Screenshot: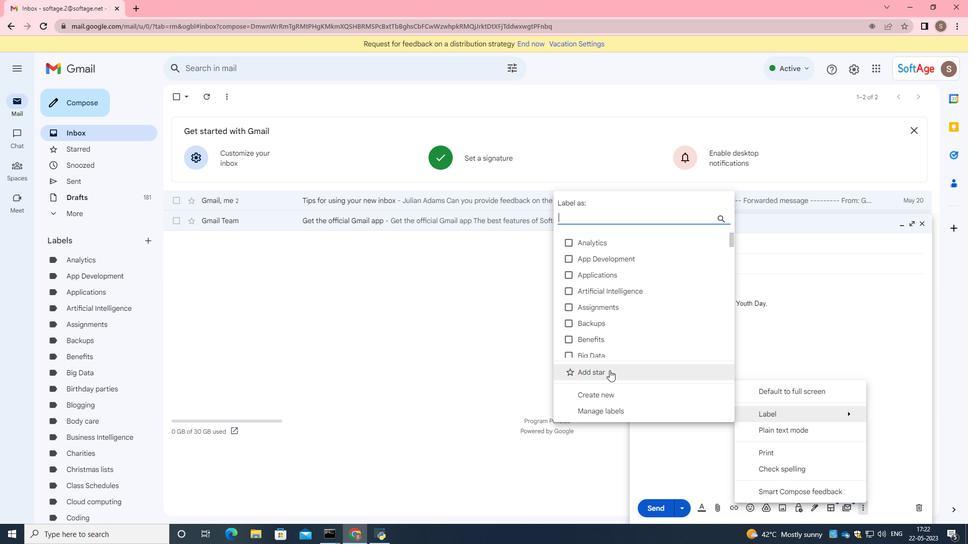 
Action: Key pressed <Key.caps_lock>L<Key.caps_lock>abel<Key.backspace><Key.backspace><Key.backspace><Key.backspace><Key.backspace><Key.backspace><Key.backspace><Key.backspace><Key.backspace><Key.backspace><Key.backspace><Key.caps_lock>D<Key.caps_lock>ashboard
Screenshot: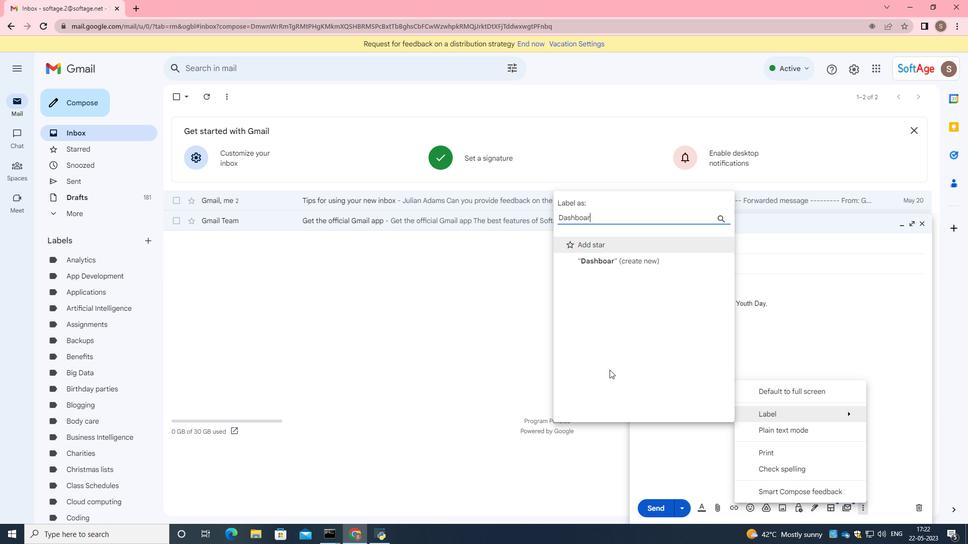 
Action: Mouse moved to (606, 368)
Screenshot: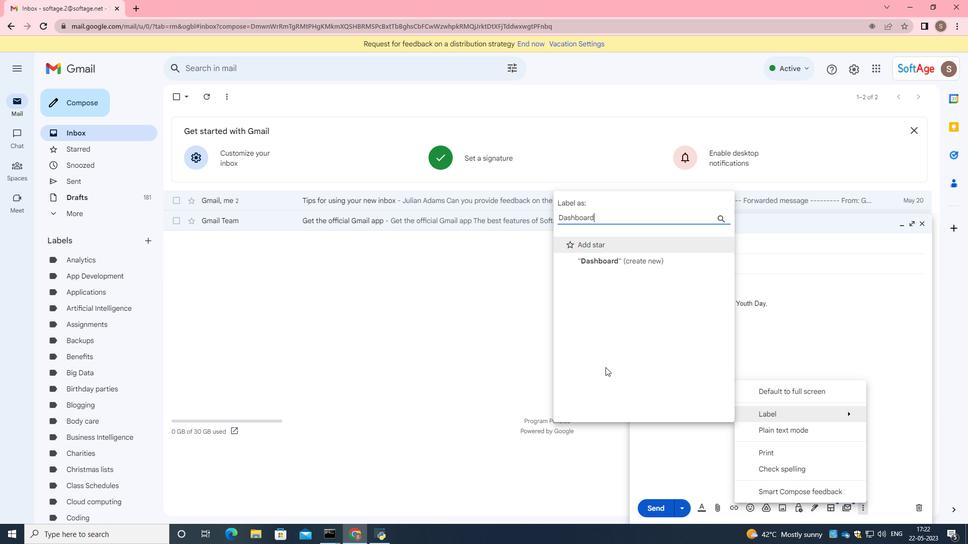 
Action: Key pressed s
Screenshot: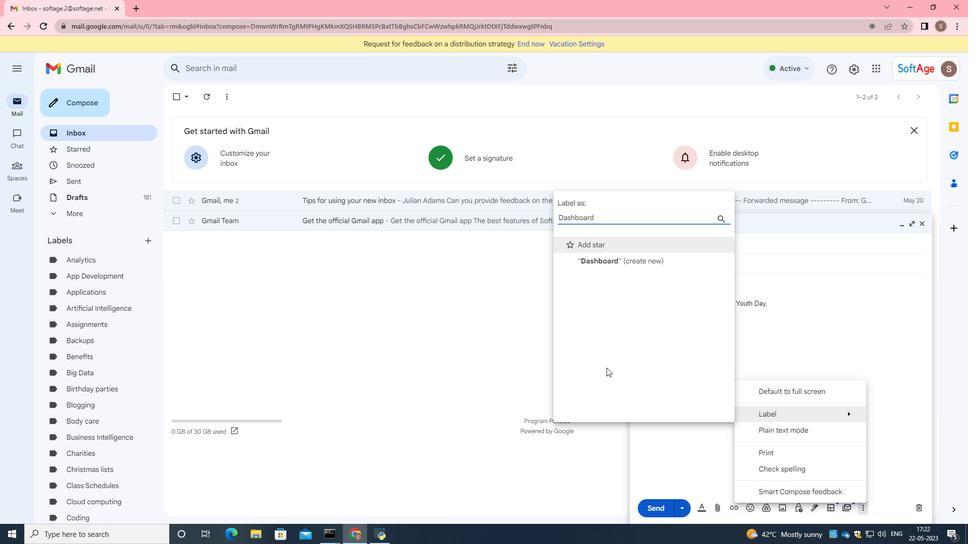 
Action: Mouse moved to (608, 262)
Screenshot: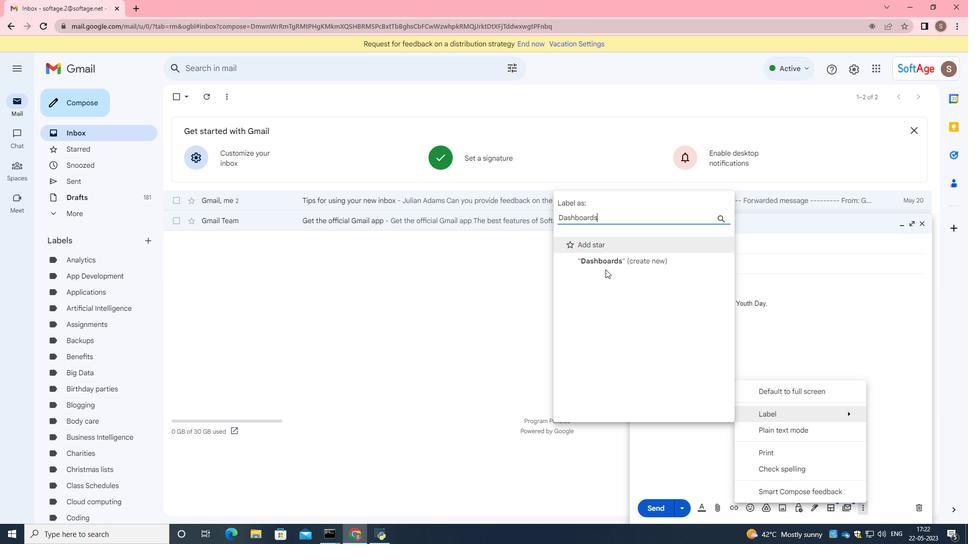 
Action: Mouse pressed left at (608, 262)
Screenshot: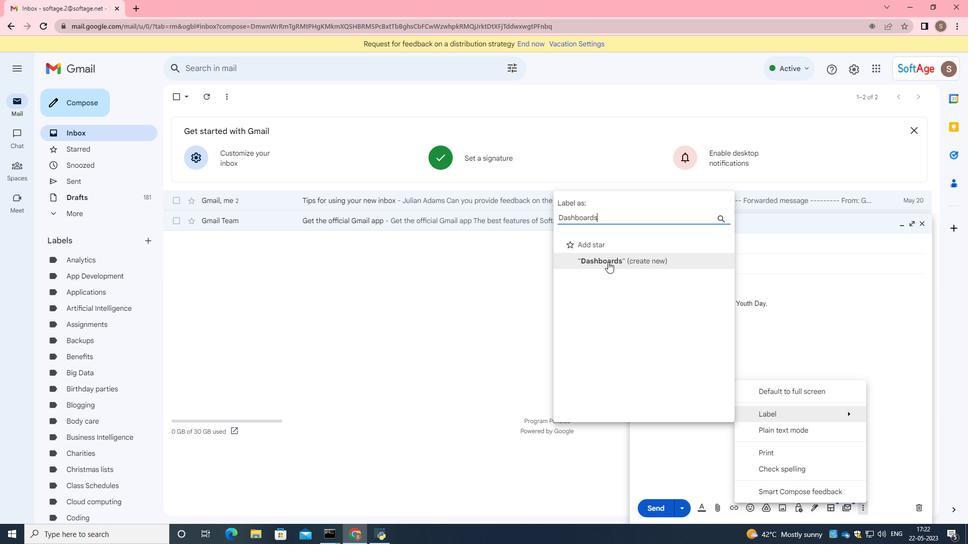 
Action: Mouse moved to (578, 322)
Screenshot: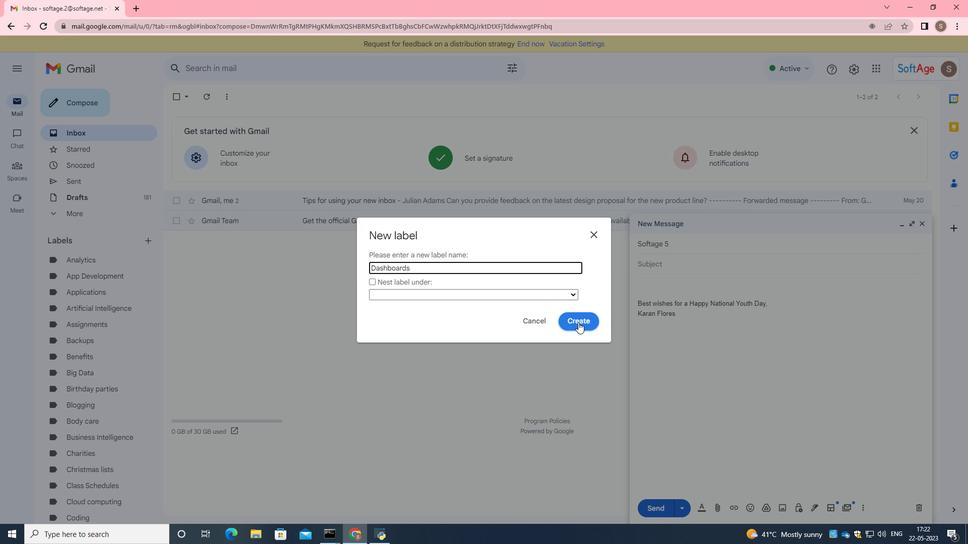 
Action: Mouse pressed left at (578, 322)
Screenshot: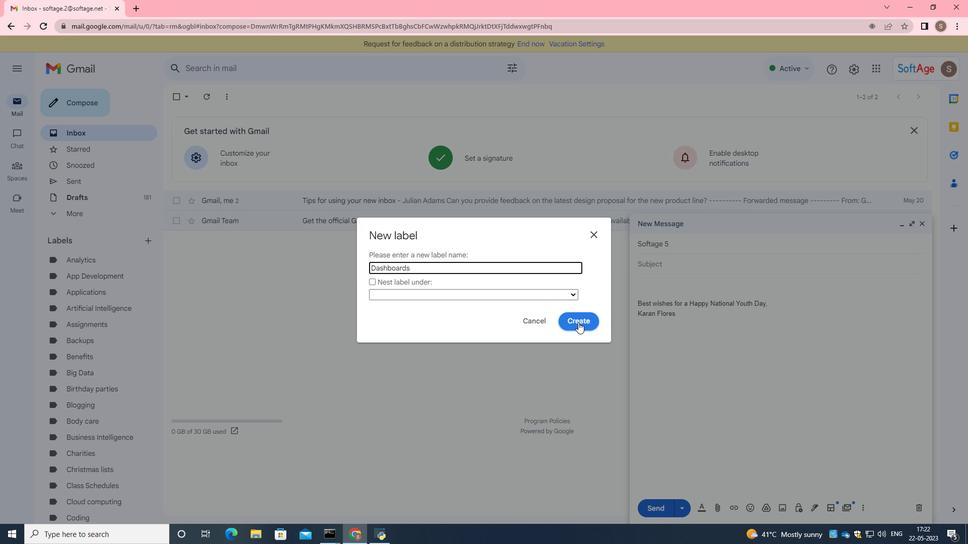
Action: Mouse moved to (758, 456)
Screenshot: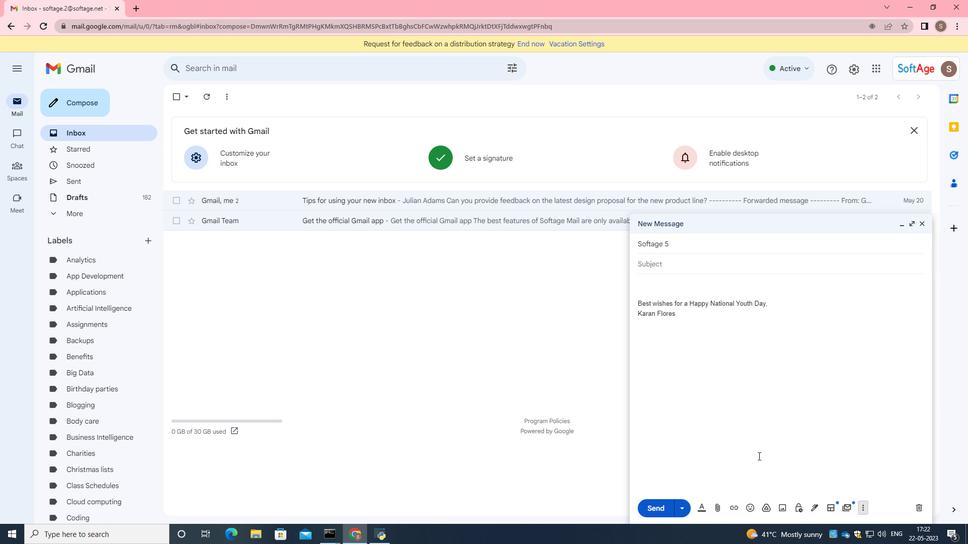 
